 Task: In the Contact  SadieWilliams@Tutanota.com, Log Linkedin Message with description: 'Sent a LinkedIn message to a potential buyer offering a personalized solution.'; Add date: '14 August, 2023', attach the document: Proposal.doc. Logged in from softage.10@softage.net
Action: Mouse moved to (75, 56)
Screenshot: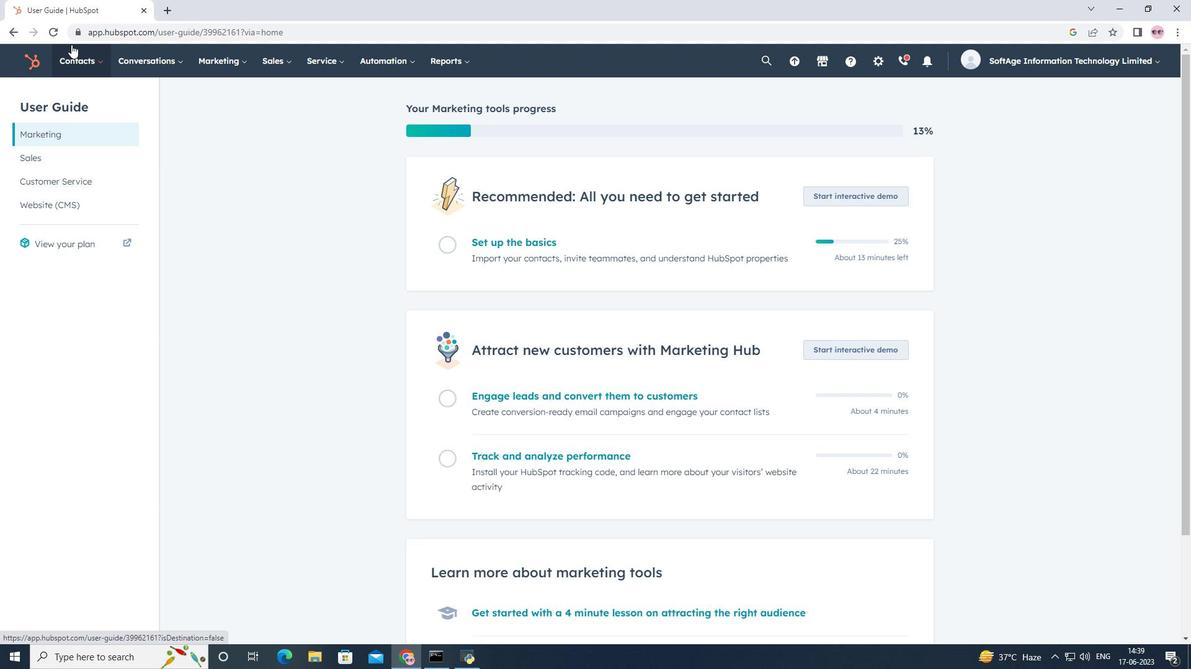 
Action: Mouse pressed left at (75, 56)
Screenshot: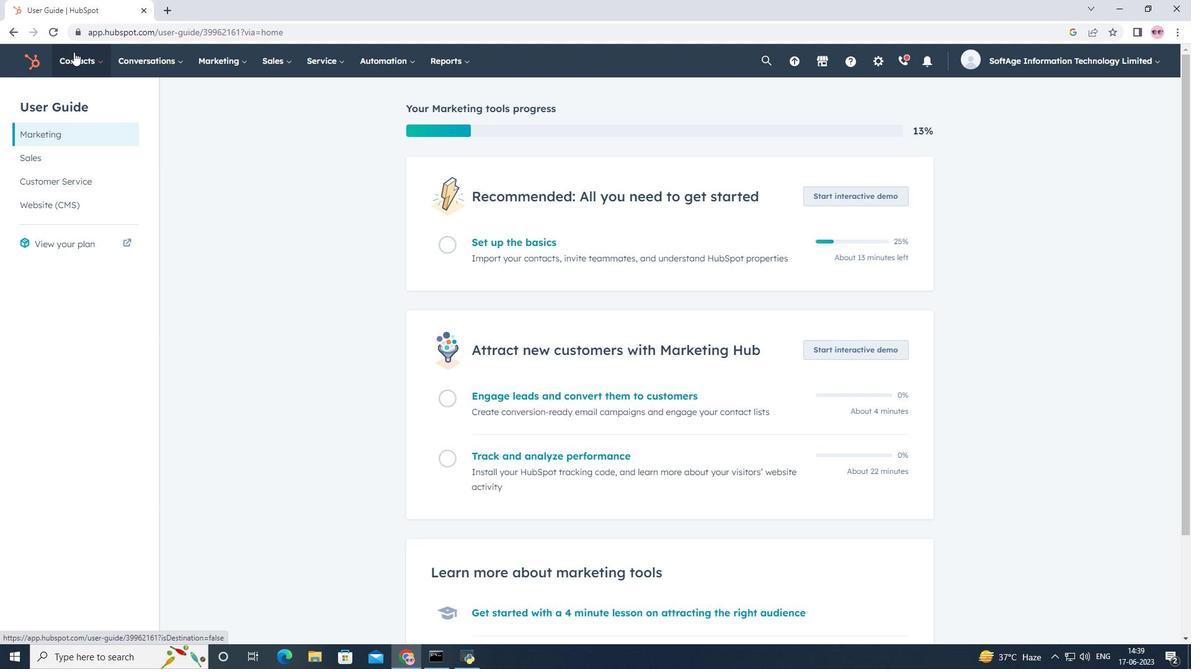 
Action: Mouse moved to (86, 98)
Screenshot: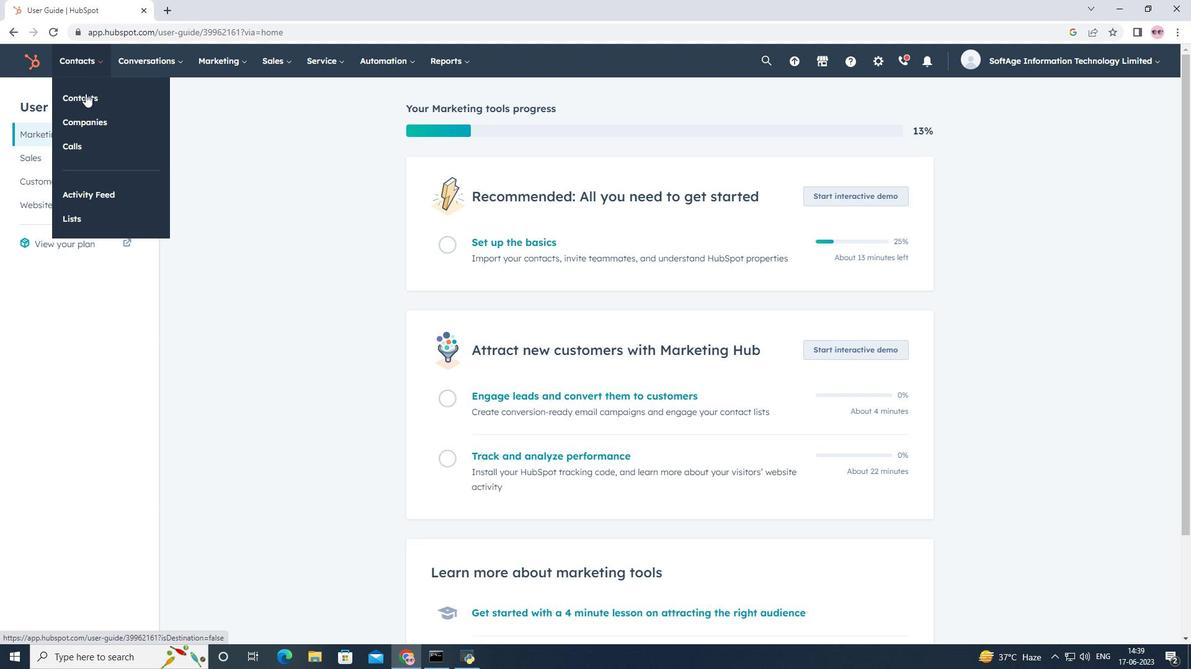 
Action: Mouse pressed left at (86, 98)
Screenshot: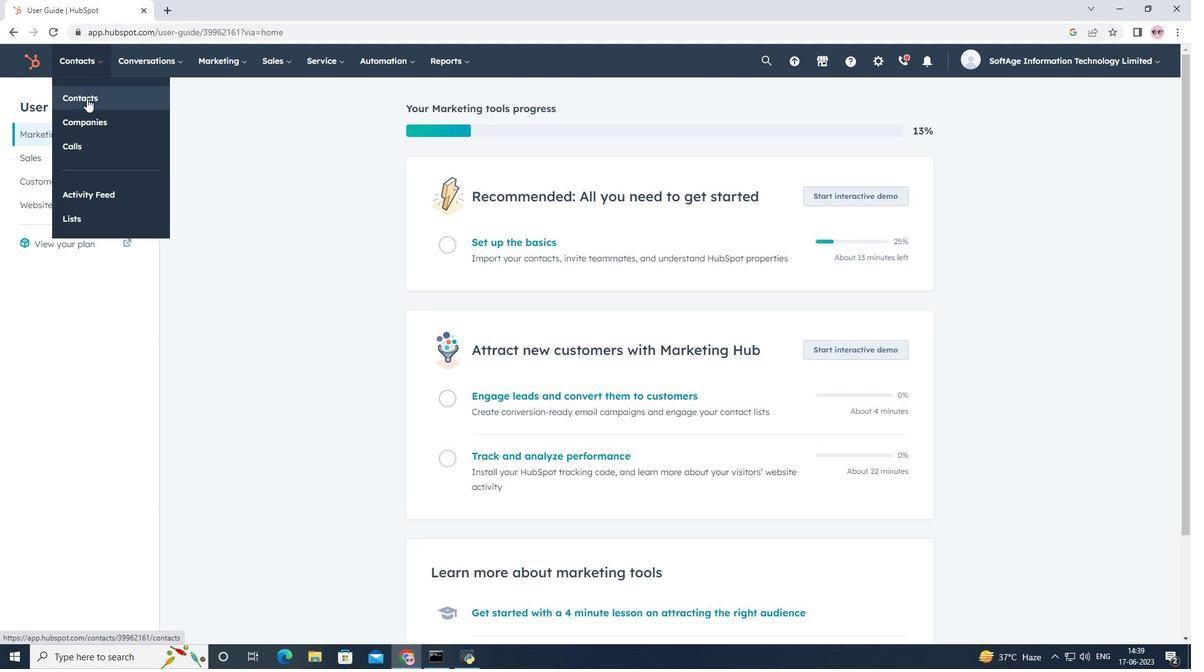 
Action: Mouse moved to (99, 205)
Screenshot: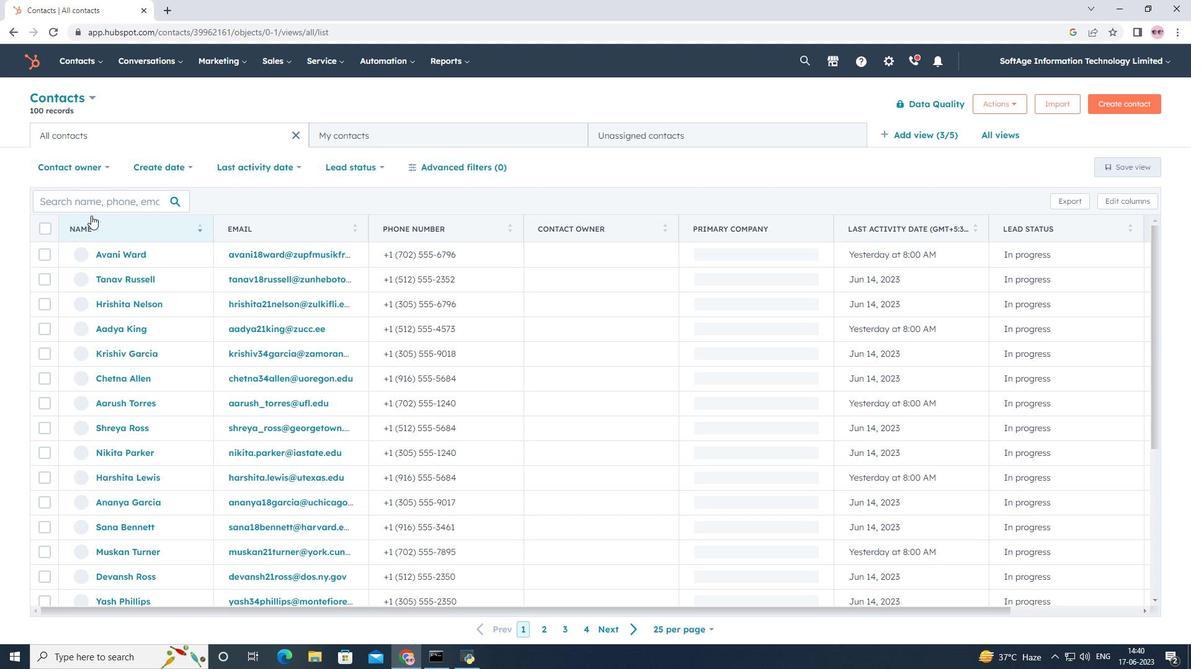 
Action: Mouse pressed left at (99, 205)
Screenshot: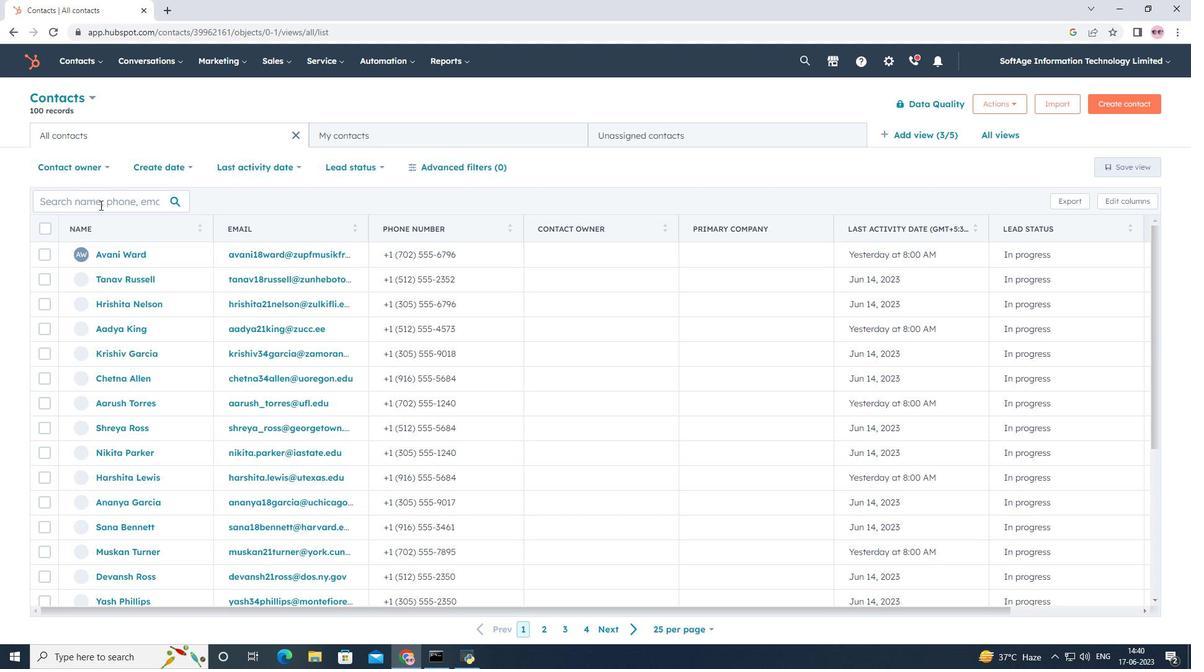 
Action: Key pressed <Key.shift>sadie<Key.shift>Williams<Key.shift>@<Key.shift>Tutanot
Screenshot: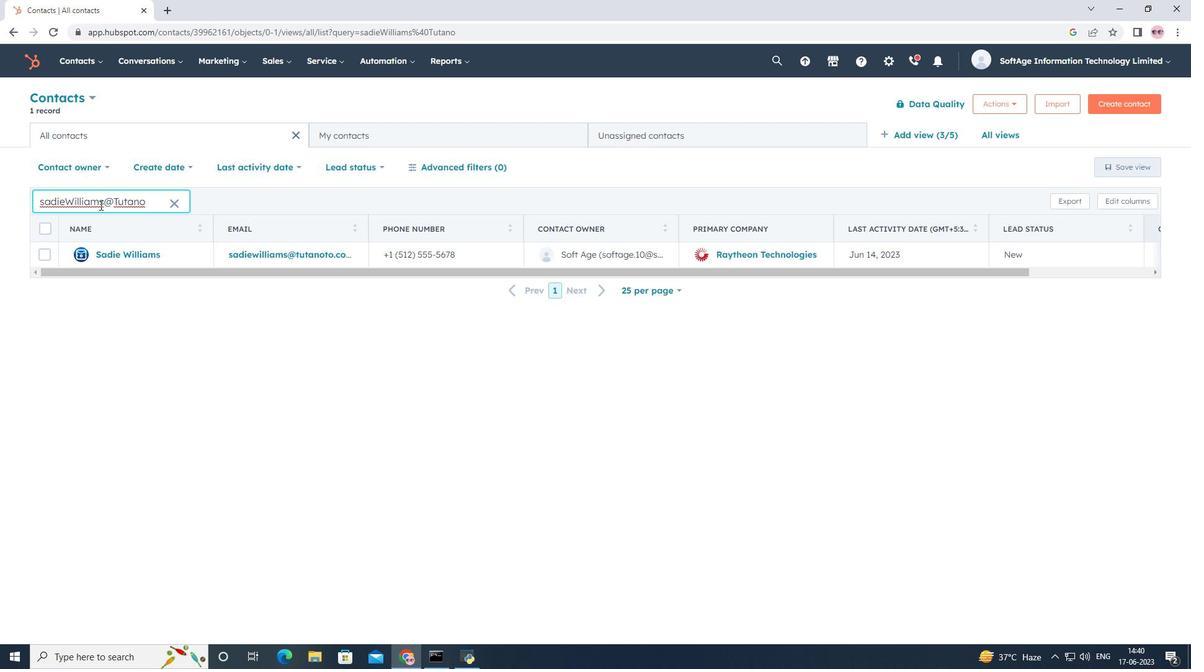 
Action: Mouse moved to (131, 257)
Screenshot: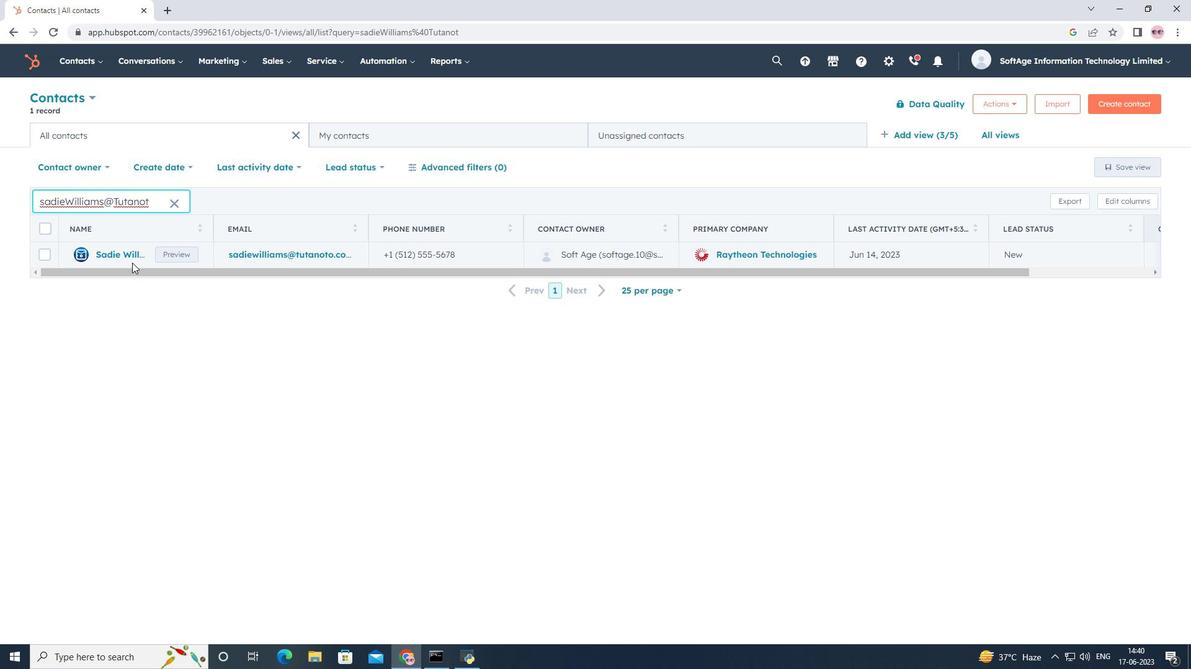 
Action: Mouse pressed left at (131, 257)
Screenshot: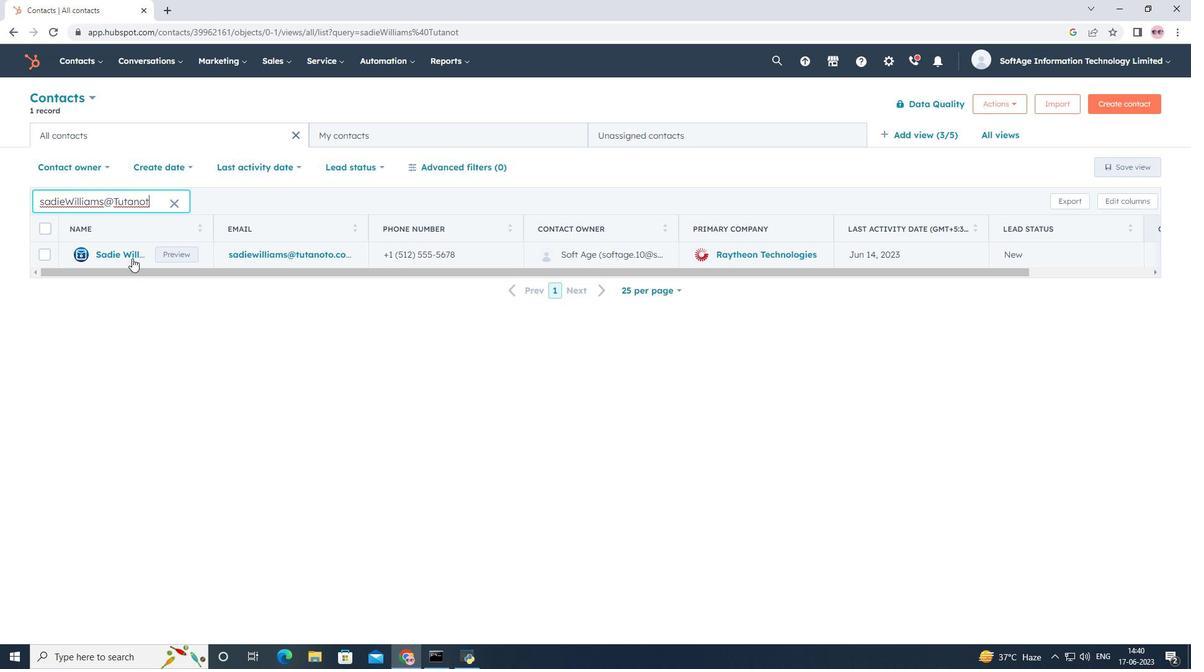 
Action: Mouse moved to (246, 205)
Screenshot: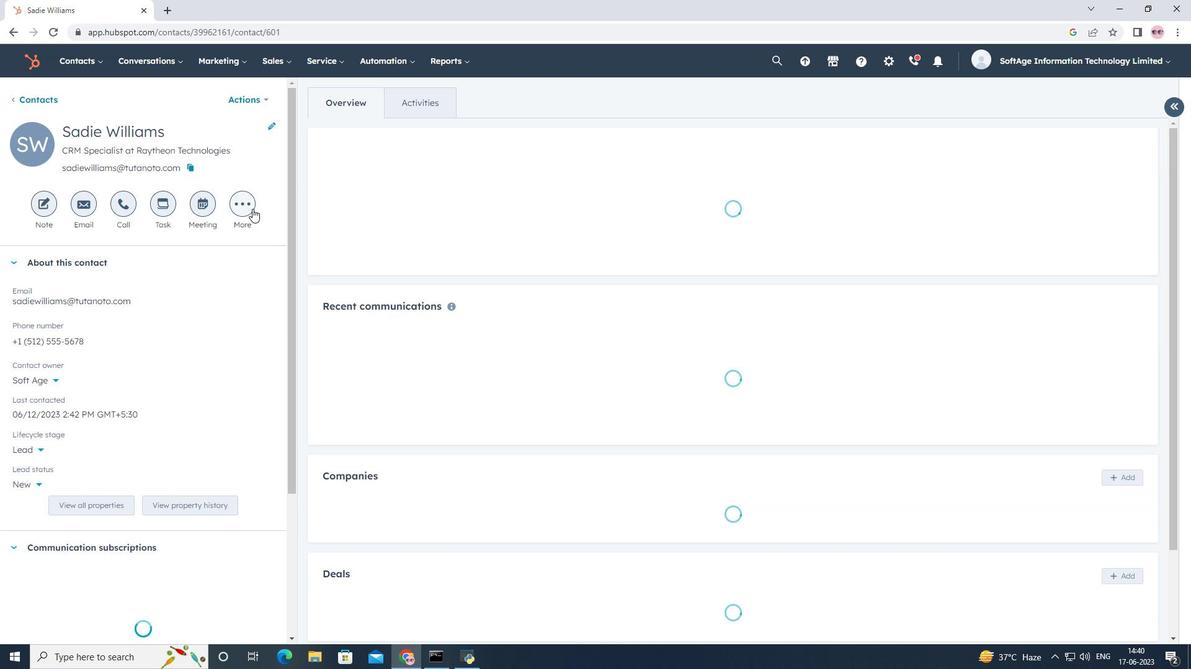
Action: Mouse pressed left at (246, 205)
Screenshot: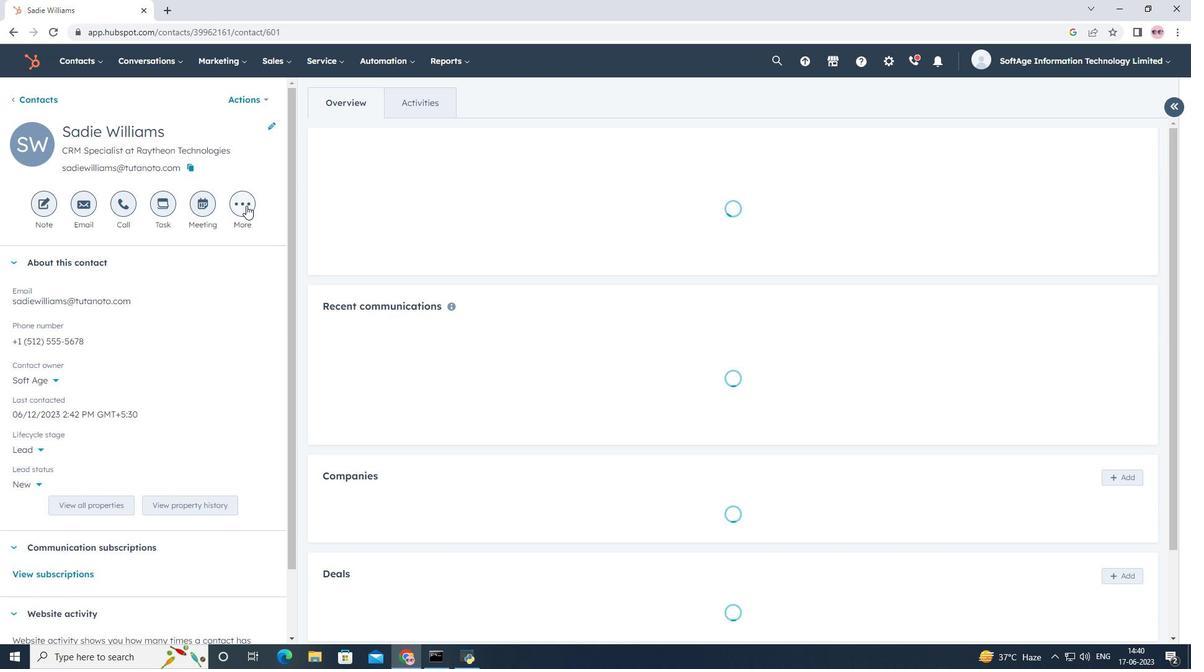 
Action: Mouse moved to (245, 256)
Screenshot: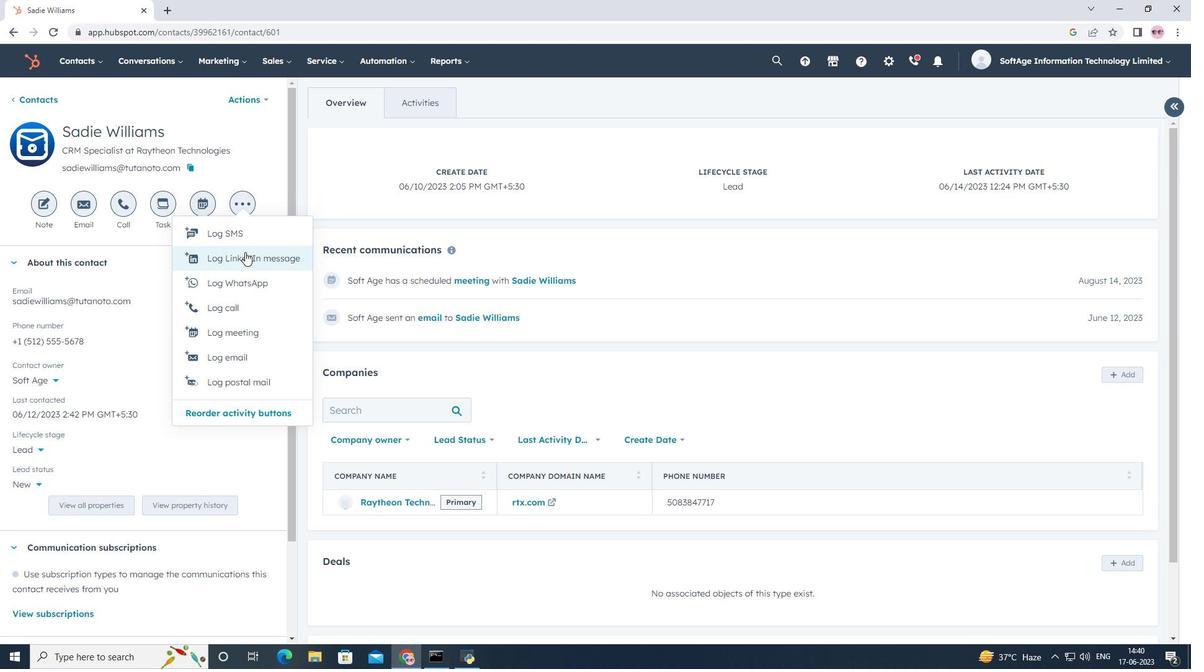 
Action: Mouse pressed left at (245, 256)
Screenshot: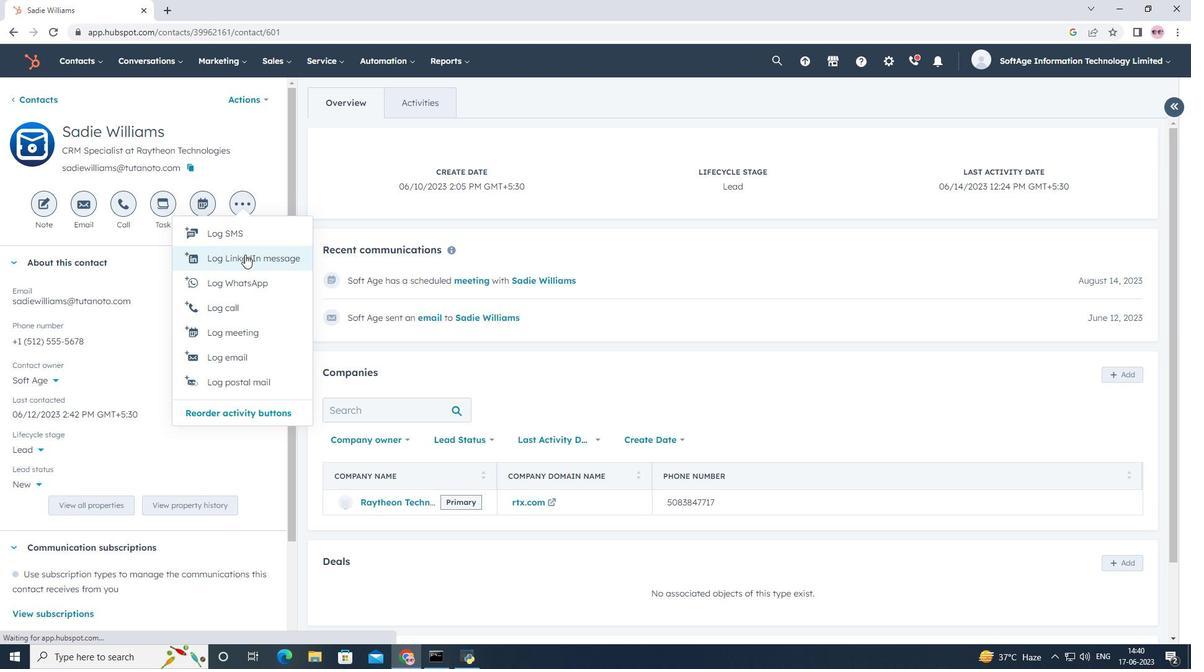 
Action: Mouse pressed left at (245, 256)
Screenshot: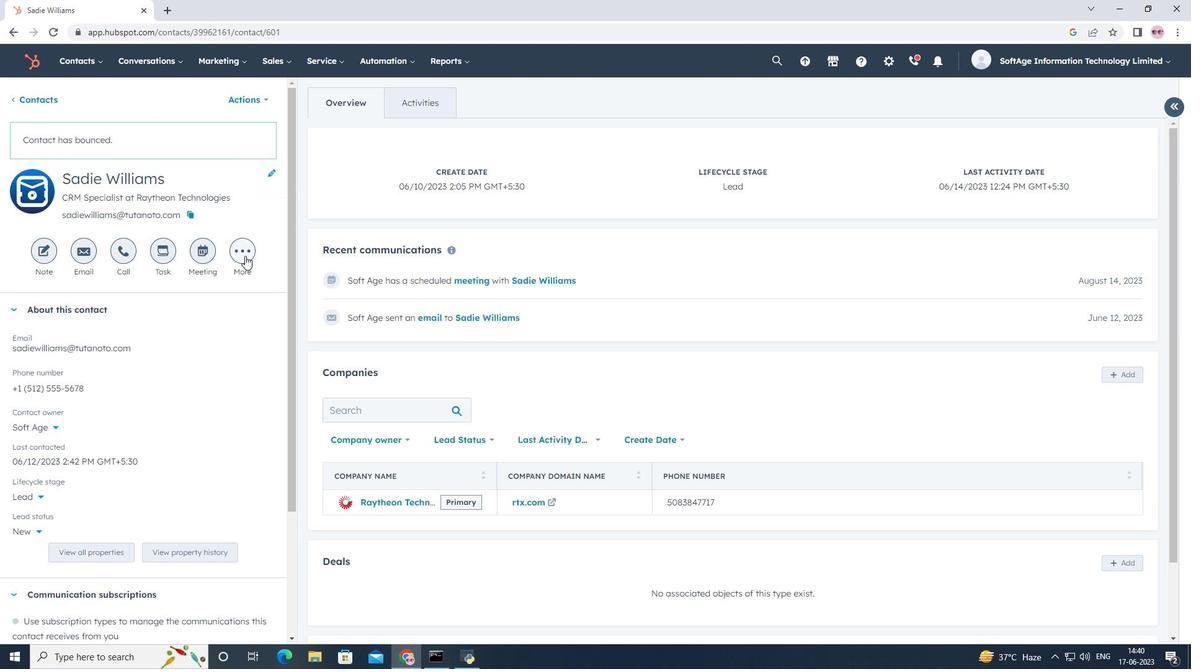 
Action: Mouse moved to (246, 302)
Screenshot: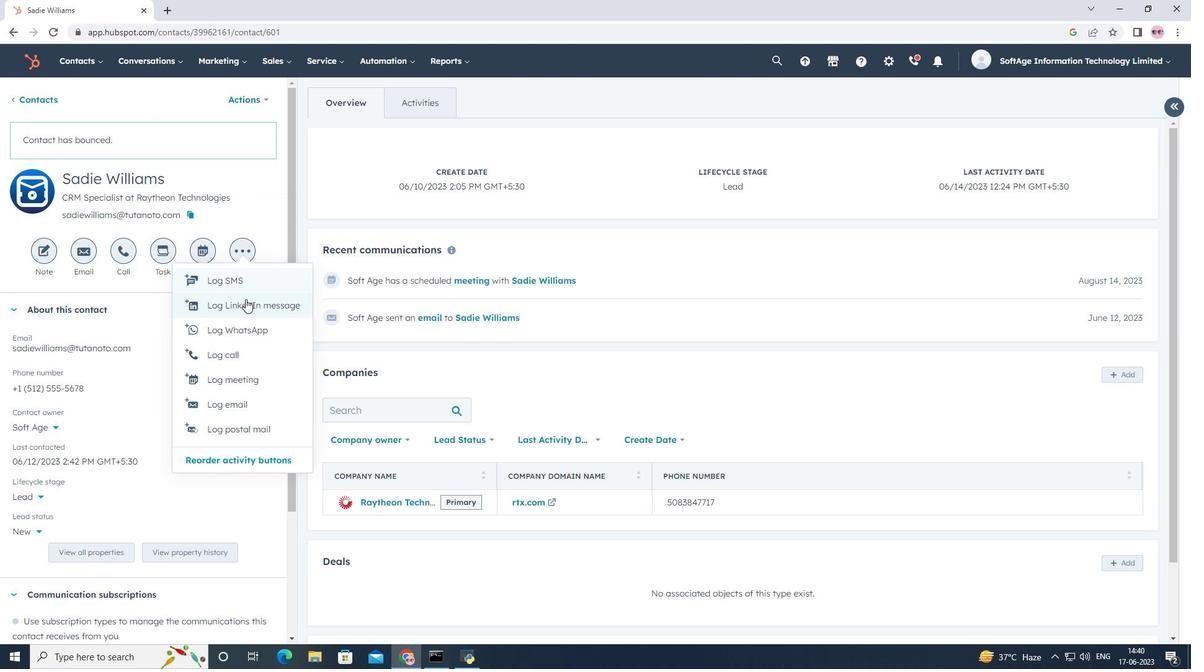 
Action: Mouse pressed left at (246, 302)
Screenshot: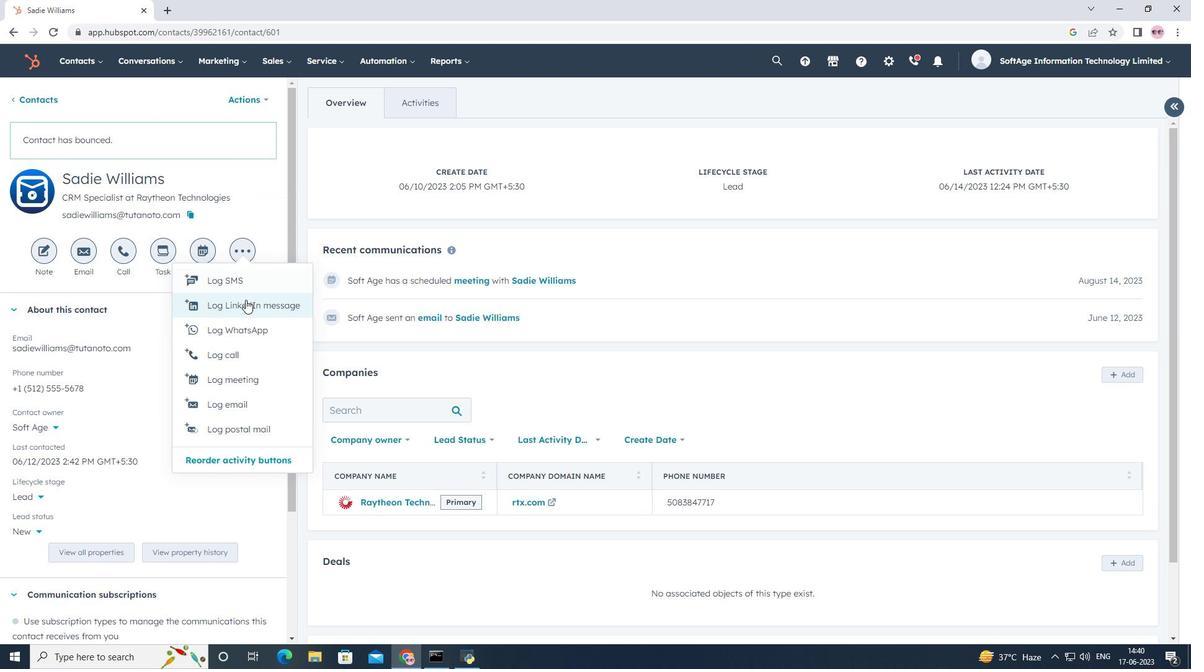 
Action: Mouse moved to (743, 473)
Screenshot: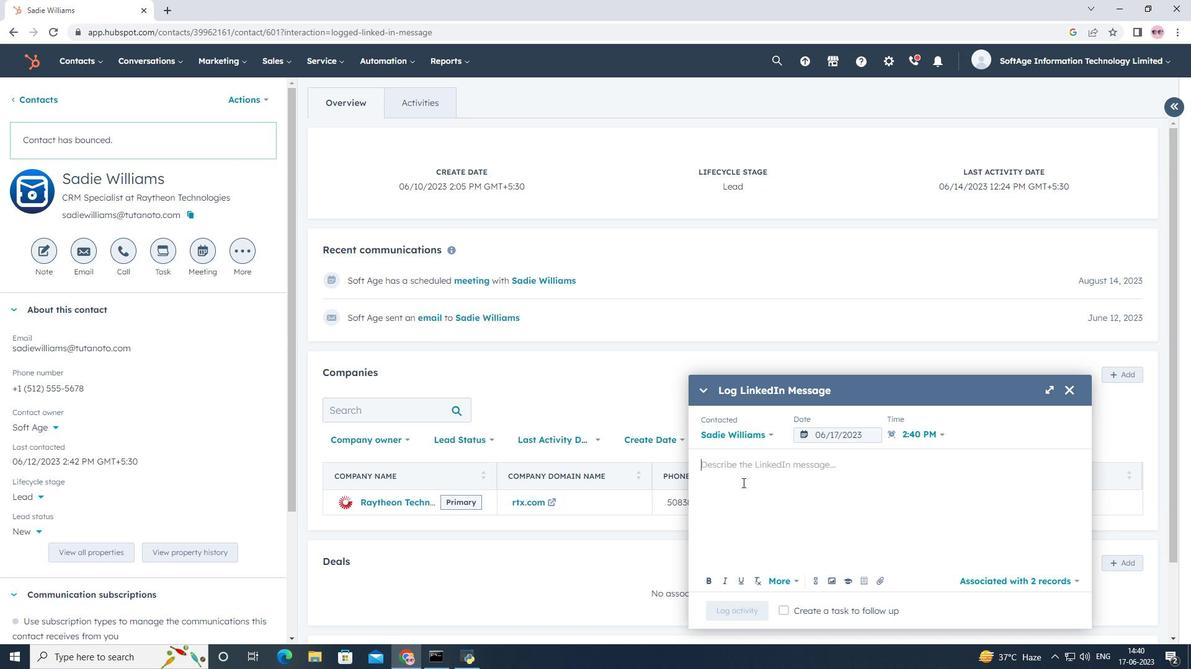 
Action: Mouse pressed left at (743, 473)
Screenshot: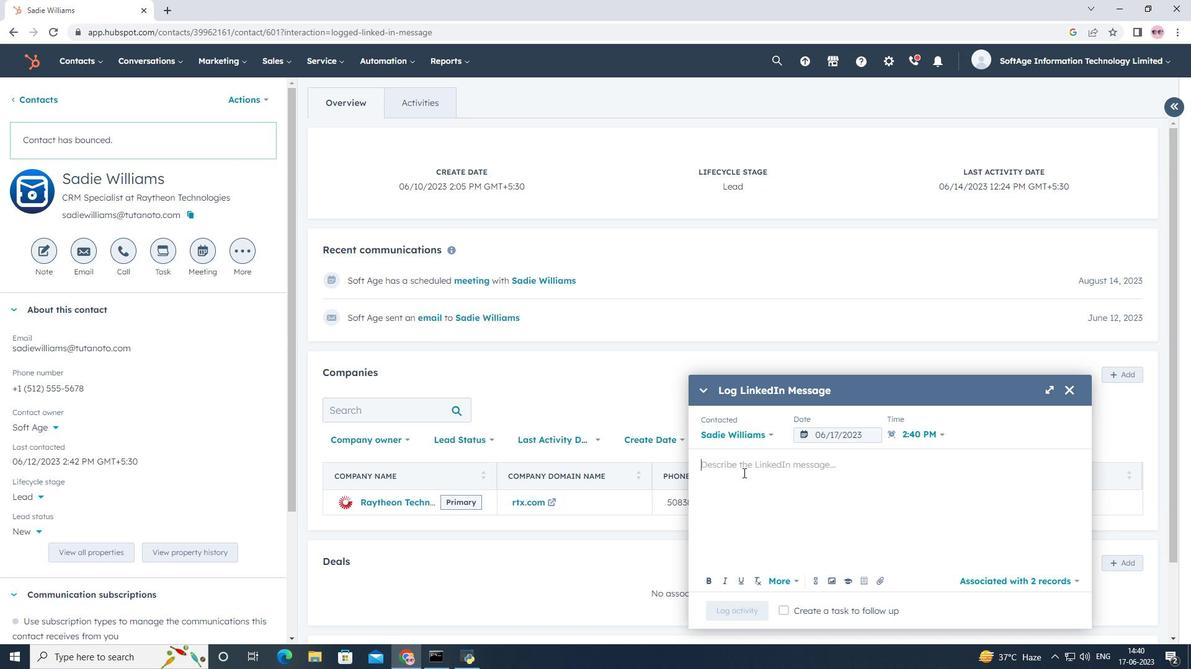 
Action: Key pressed <Key.shift>Sent<Key.space>a<Key.space><Key.shift>Linkedin<Key.space>message<Key.space>to<Key.space>a<Key.space>potential<Key.space>buyer<Key.space>offering<Key.space>a<Key.space>personalized<Key.space>solution
Screenshot: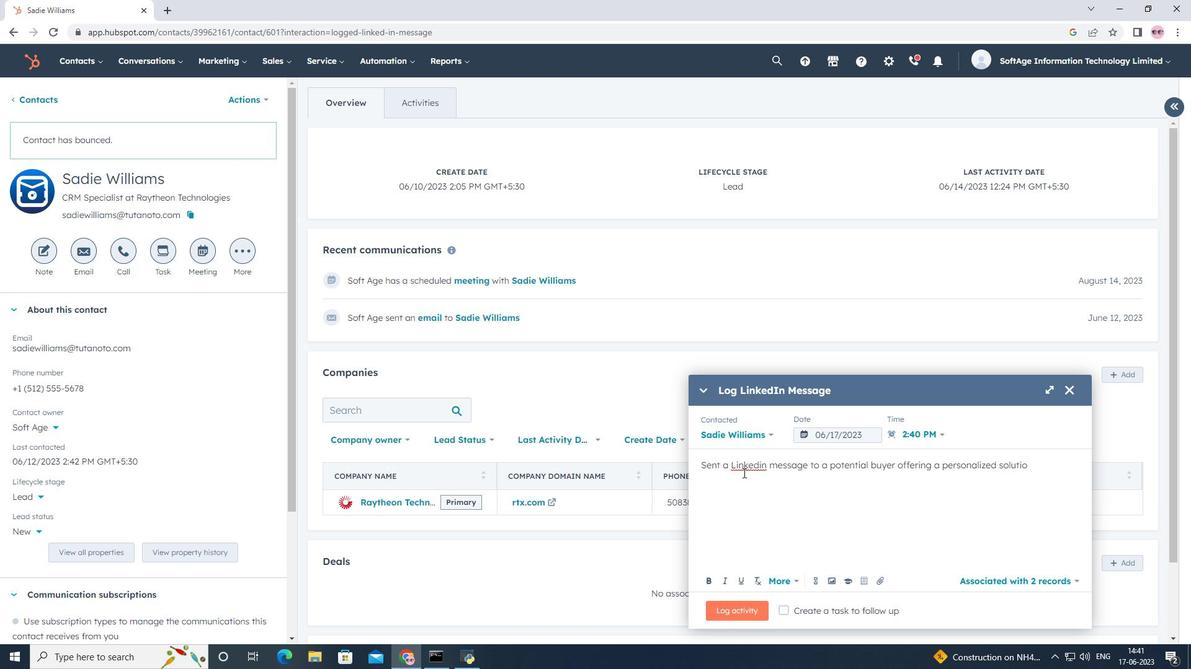 
Action: Mouse moved to (851, 434)
Screenshot: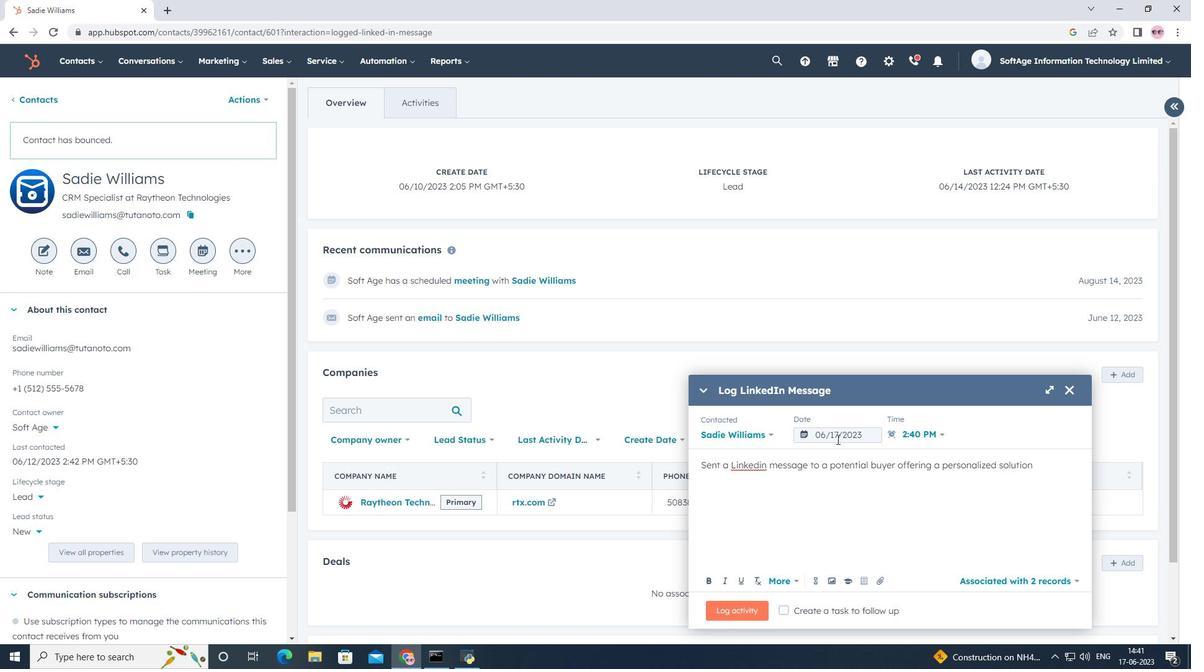 
Action: Mouse pressed left at (851, 434)
Screenshot: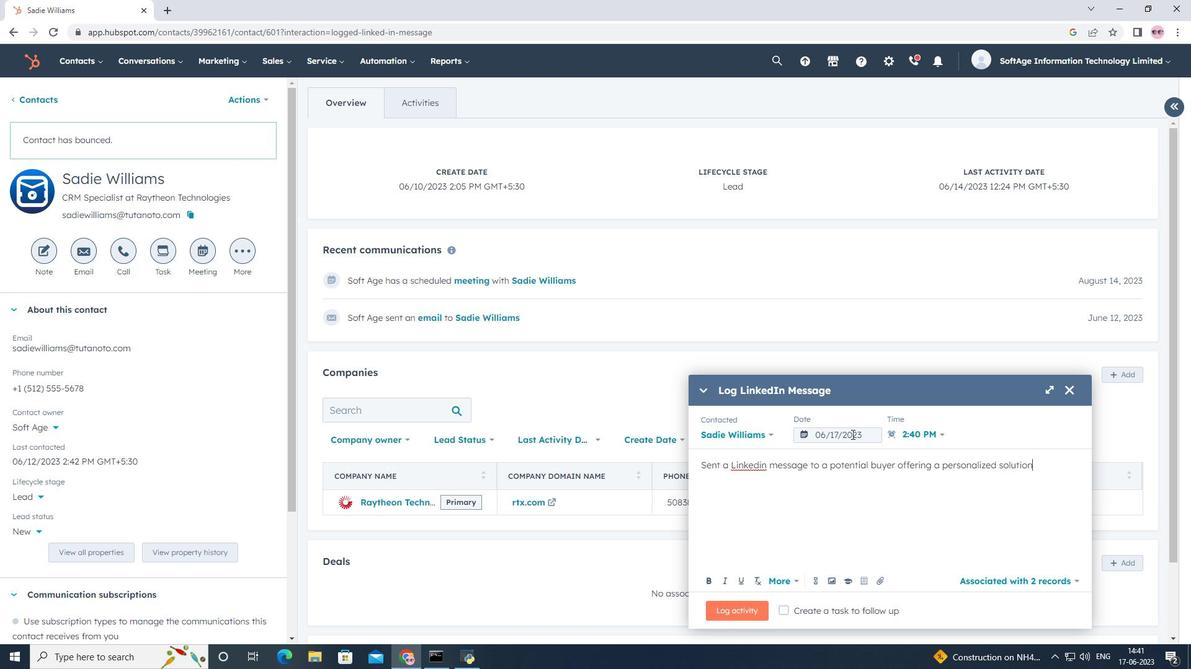 
Action: Mouse moved to (946, 236)
Screenshot: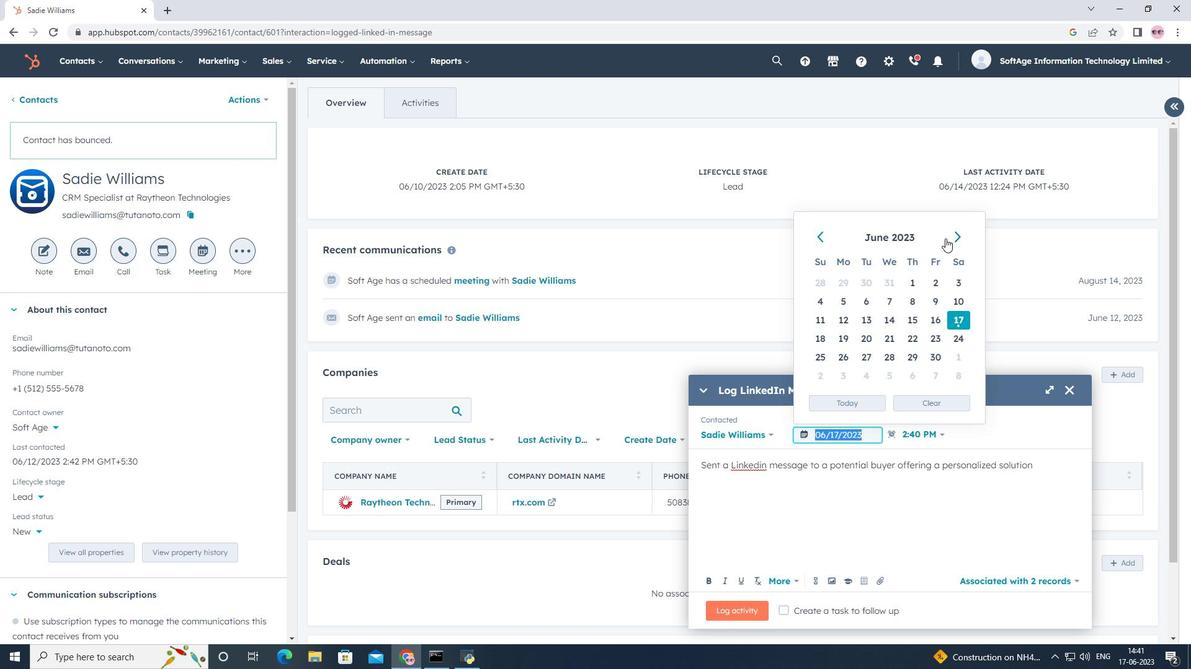 
Action: Mouse pressed left at (946, 236)
Screenshot: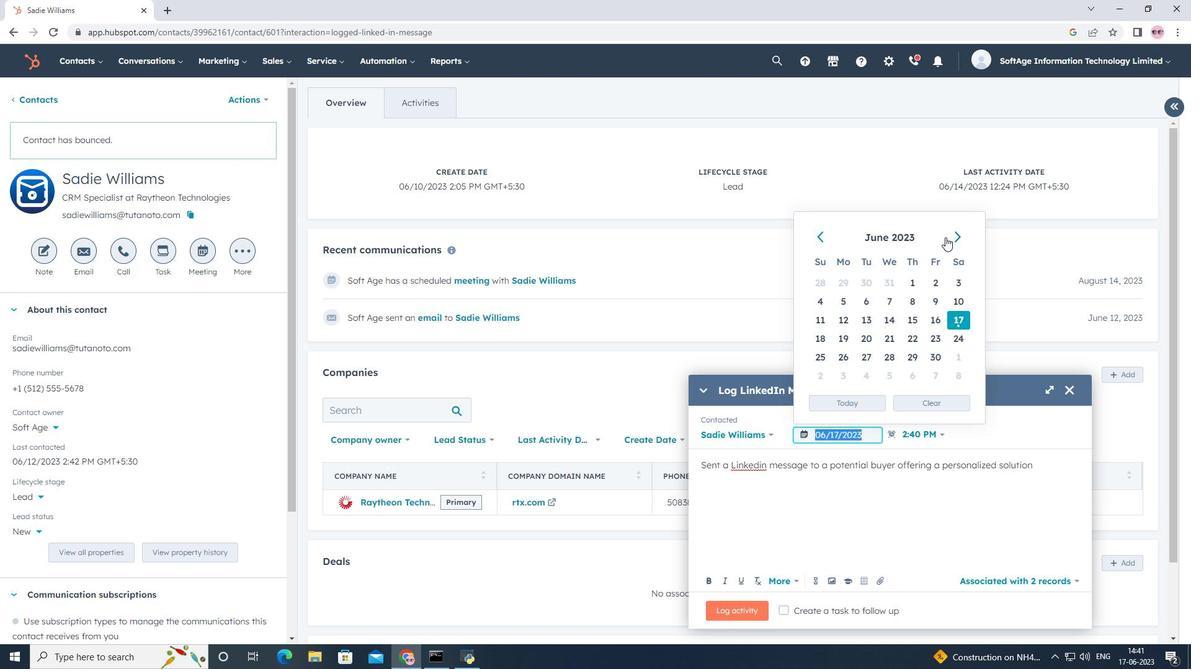
Action: Mouse moved to (954, 238)
Screenshot: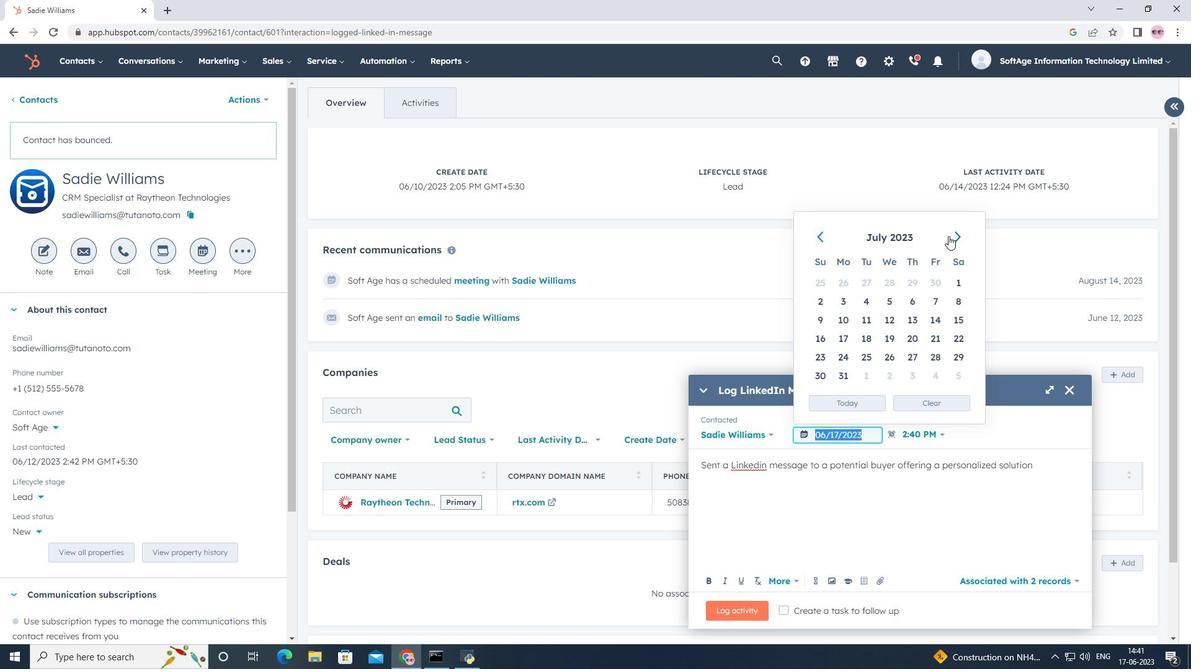 
Action: Mouse pressed left at (954, 238)
Screenshot: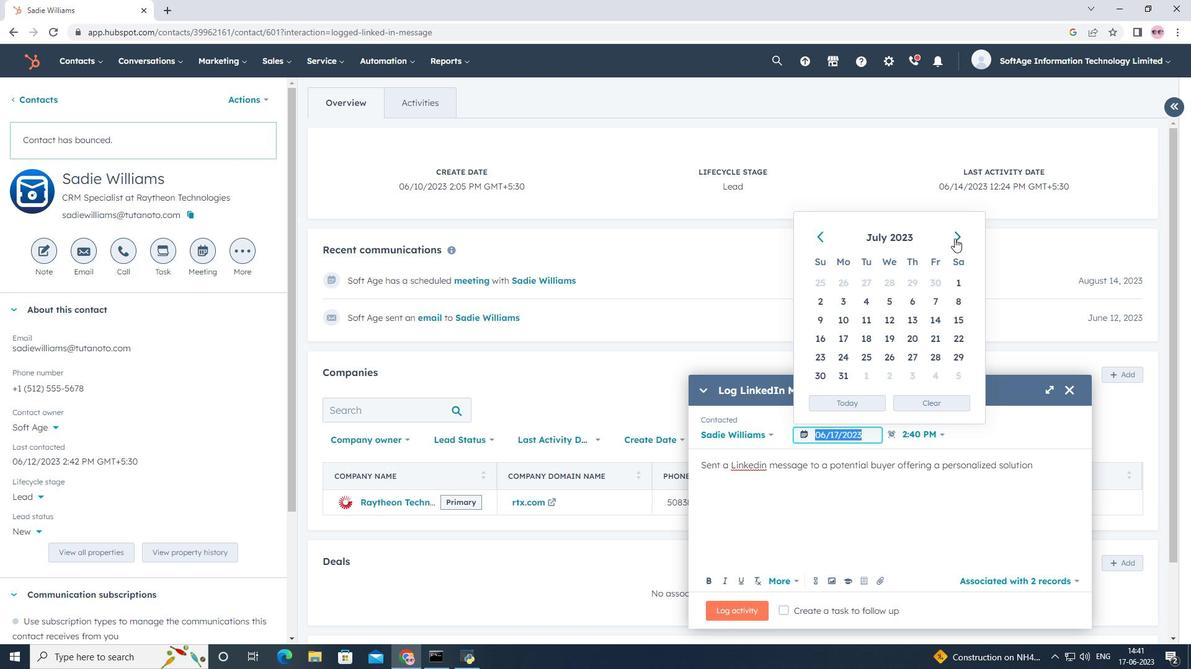
Action: Mouse pressed left at (954, 238)
Screenshot: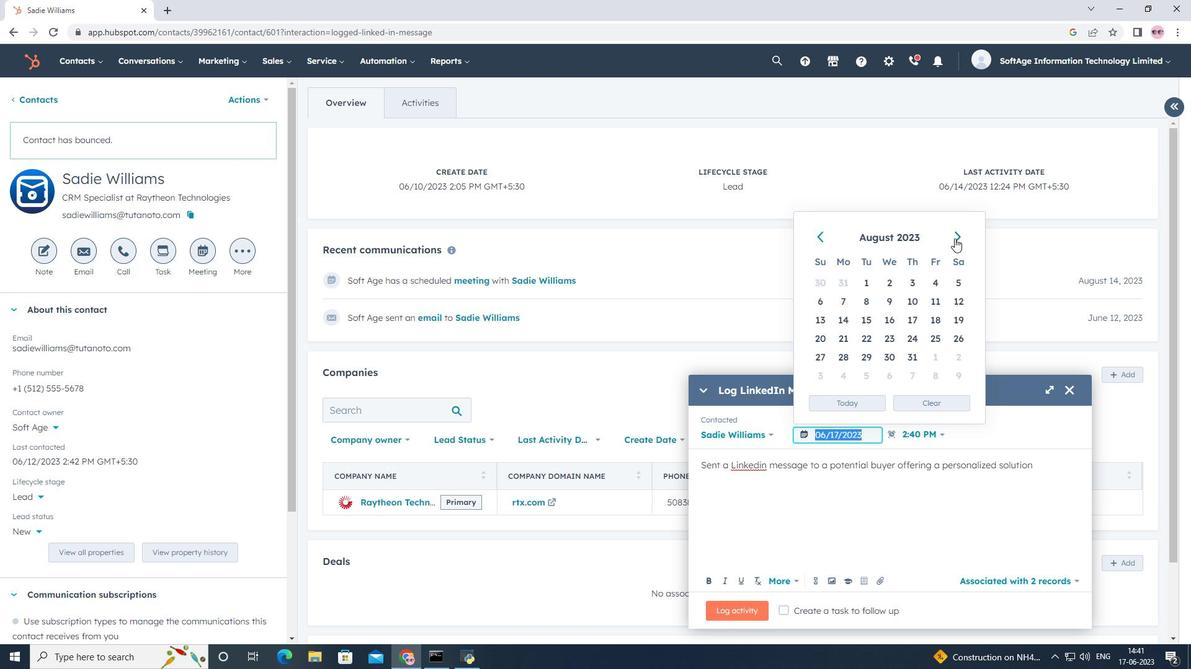 
Action: Mouse pressed left at (954, 238)
Screenshot: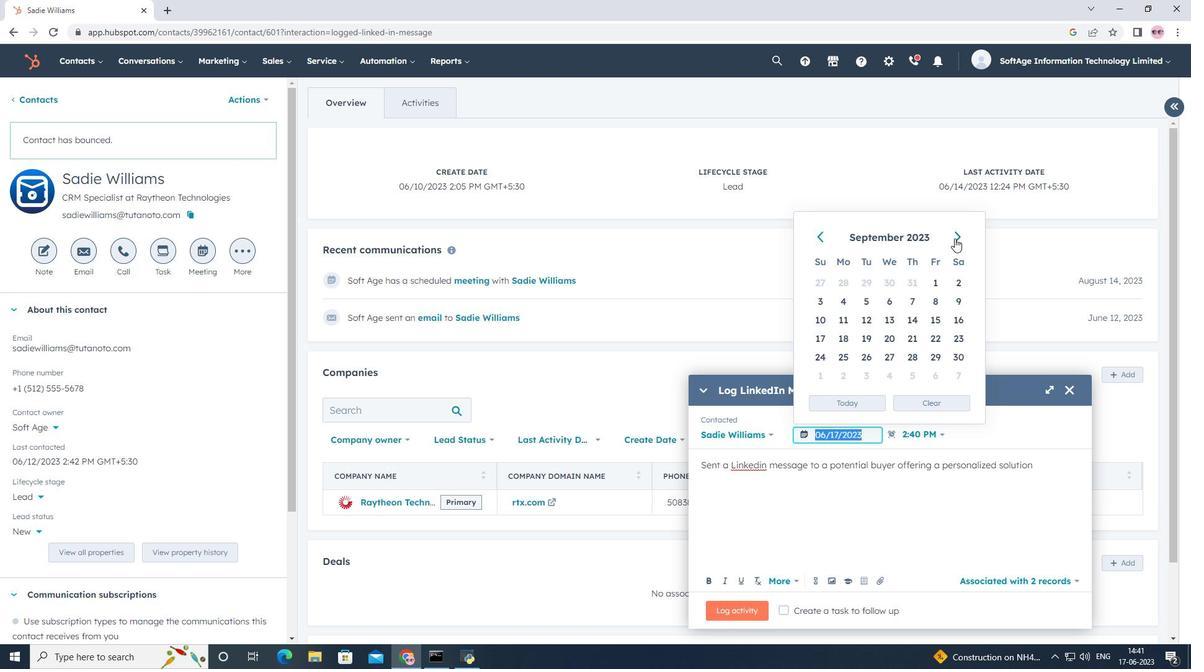 
Action: Mouse moved to (817, 237)
Screenshot: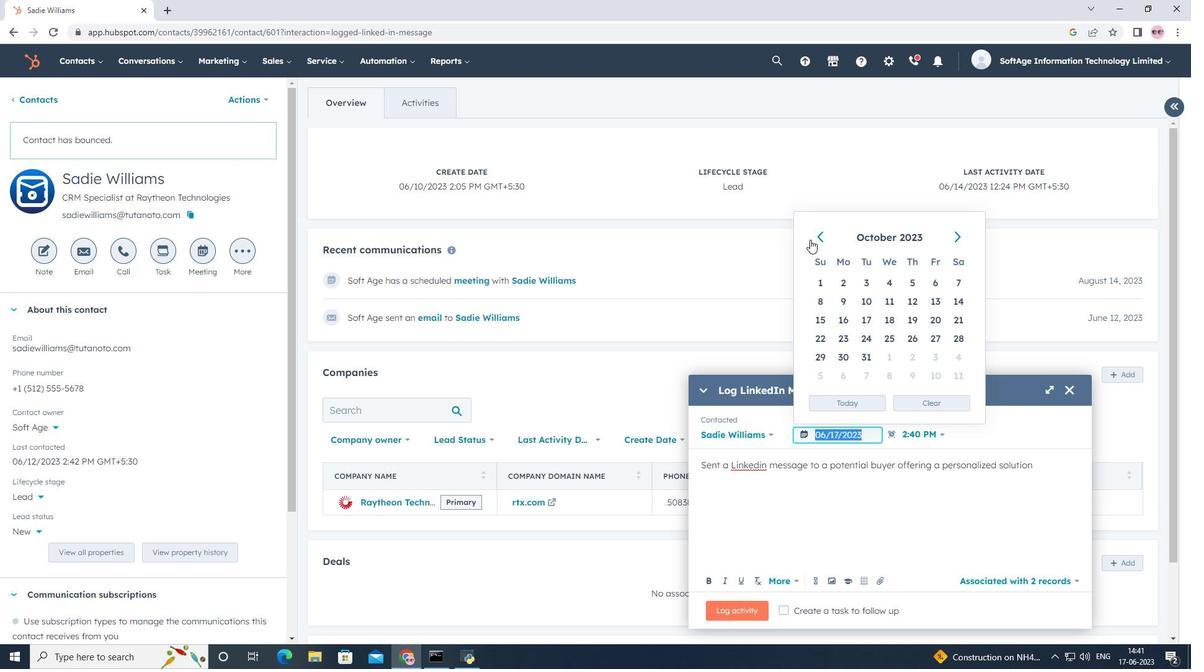 
Action: Mouse pressed left at (817, 237)
Screenshot: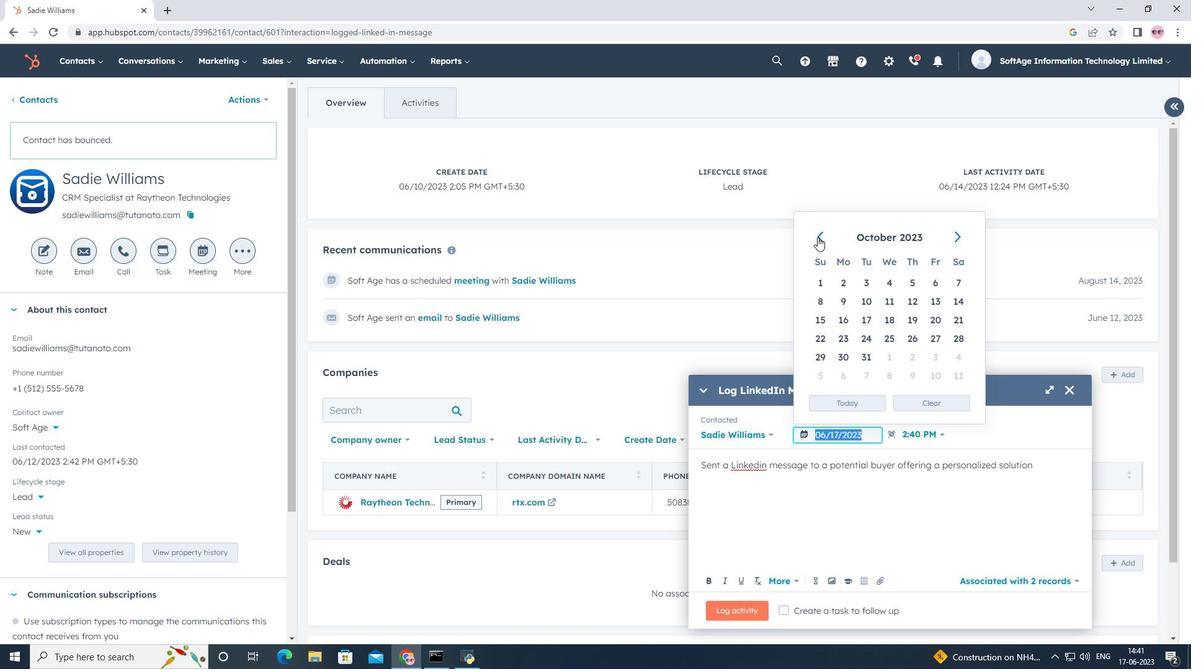 
Action: Mouse pressed left at (817, 237)
Screenshot: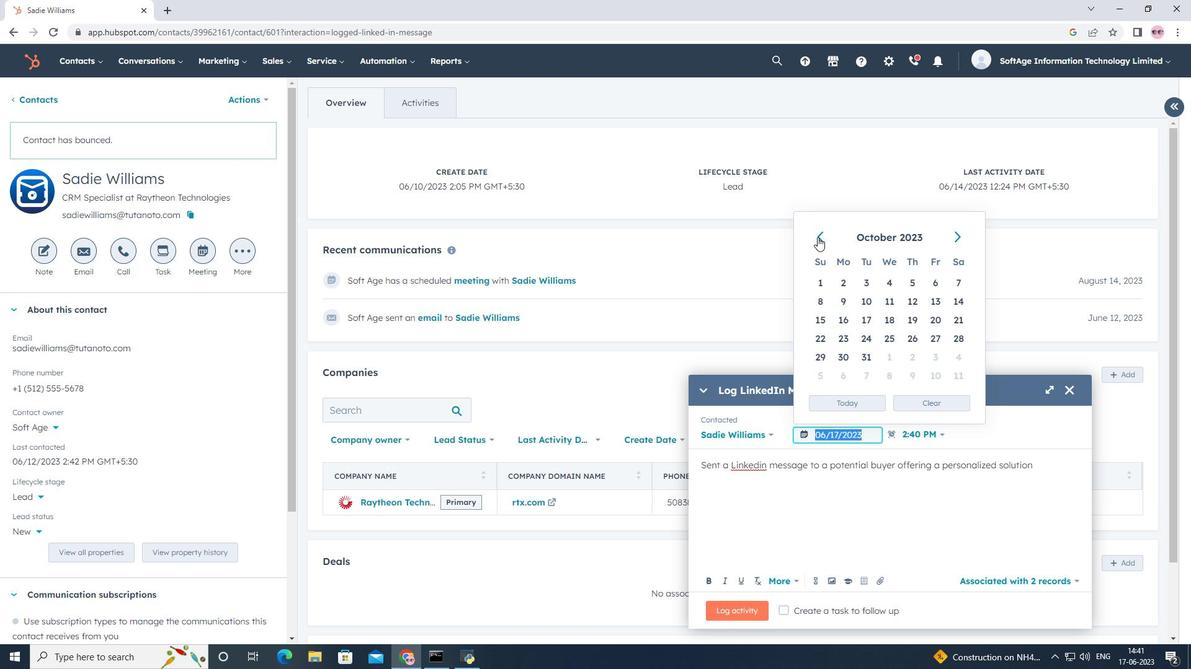 
Action: Mouse moved to (835, 318)
Screenshot: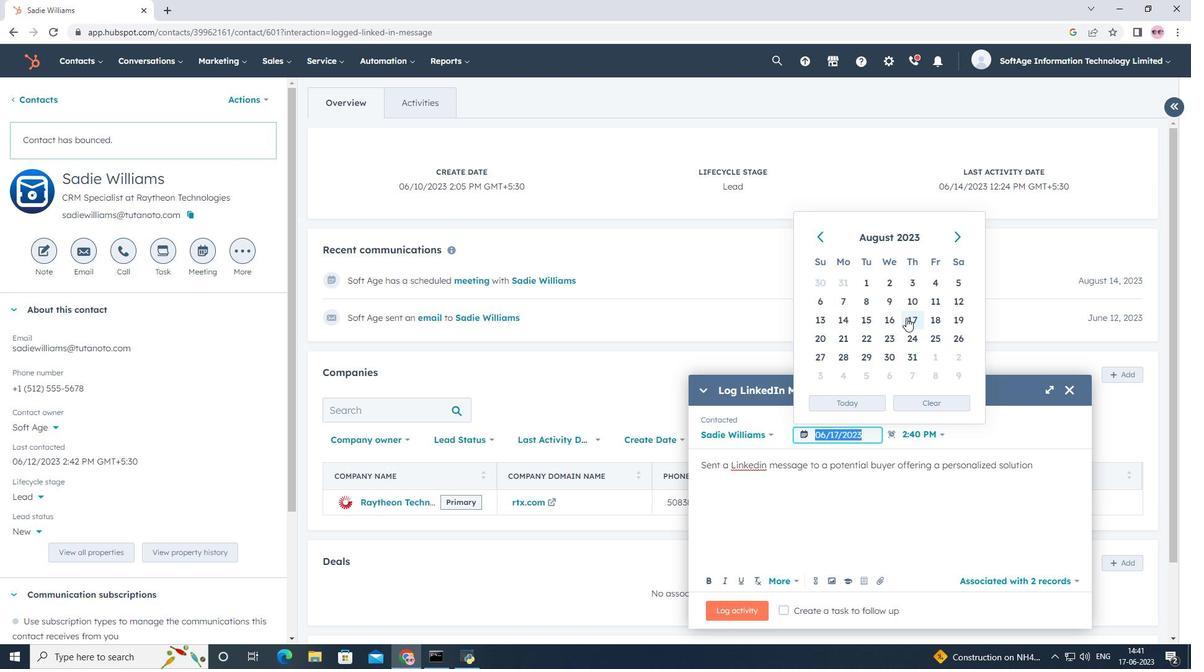 
Action: Mouse pressed left at (835, 318)
Screenshot: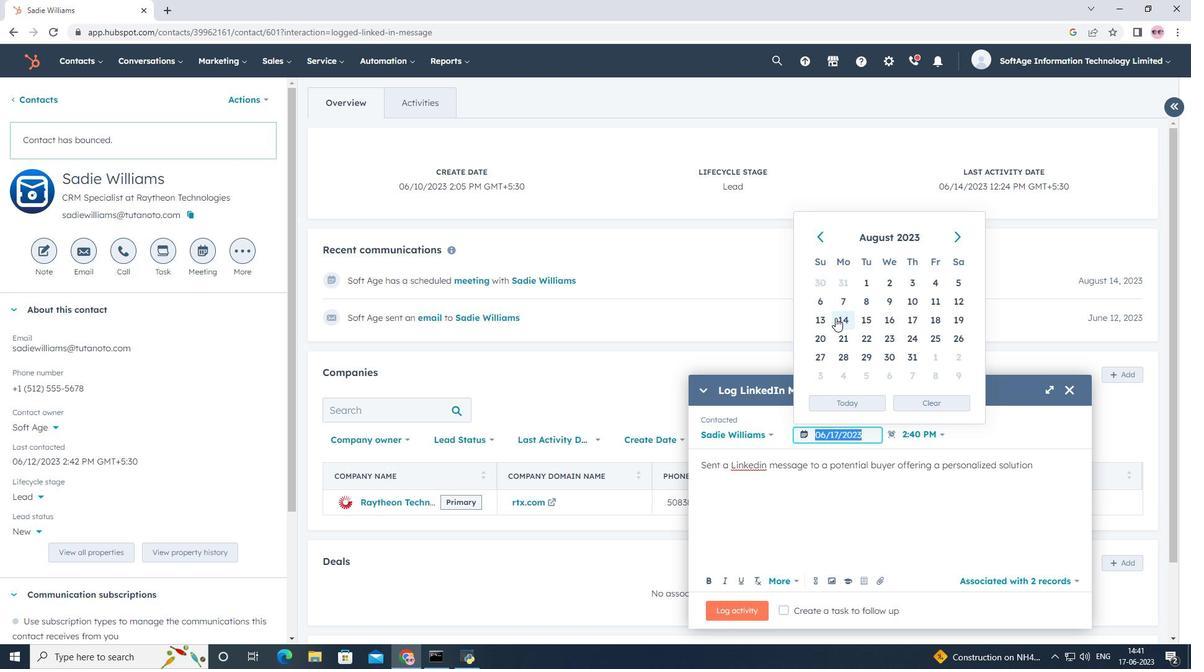 
Action: Mouse moved to (1040, 465)
Screenshot: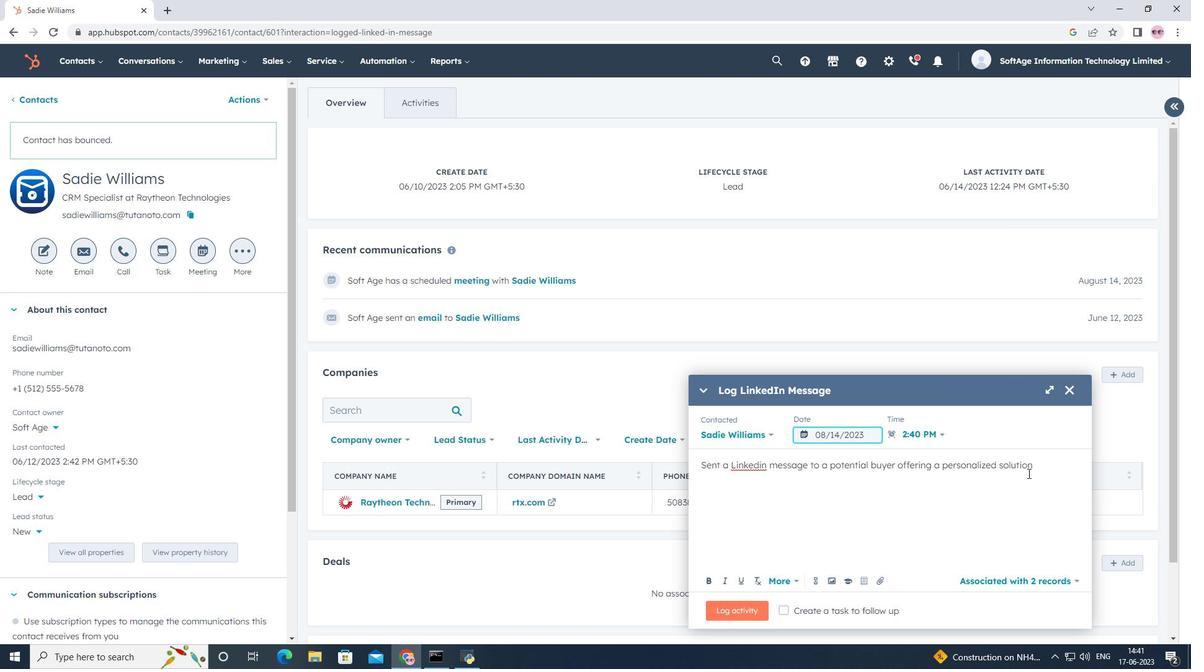 
Action: Mouse pressed left at (1040, 465)
Screenshot: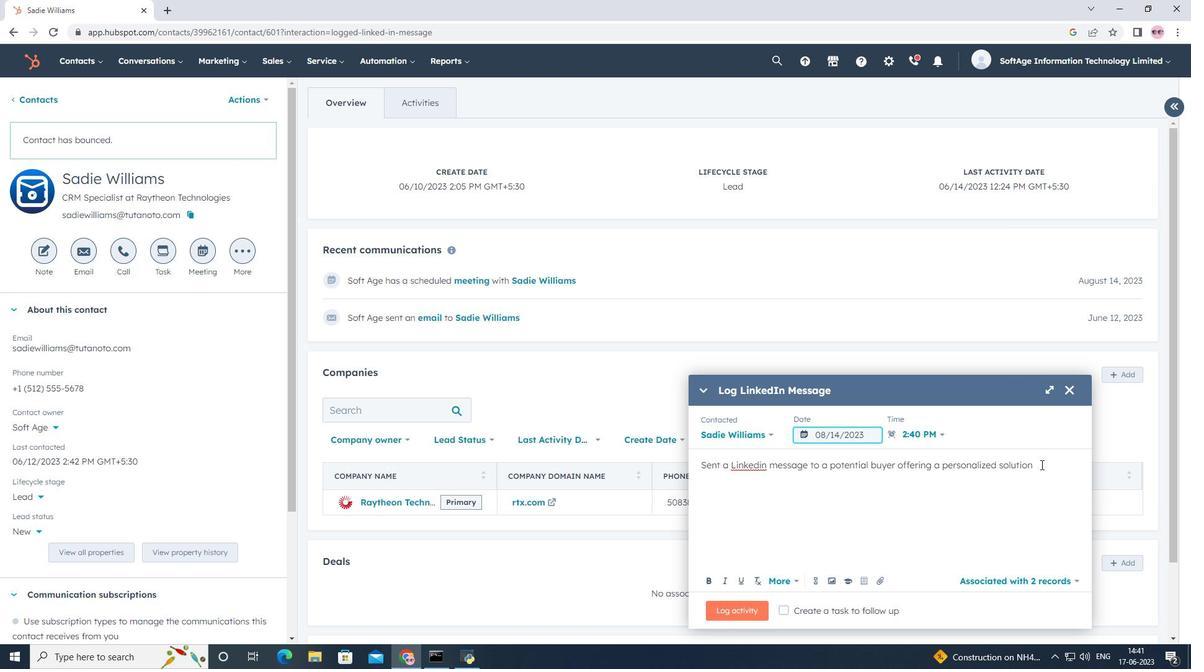 
Action: Key pressed .
Screenshot: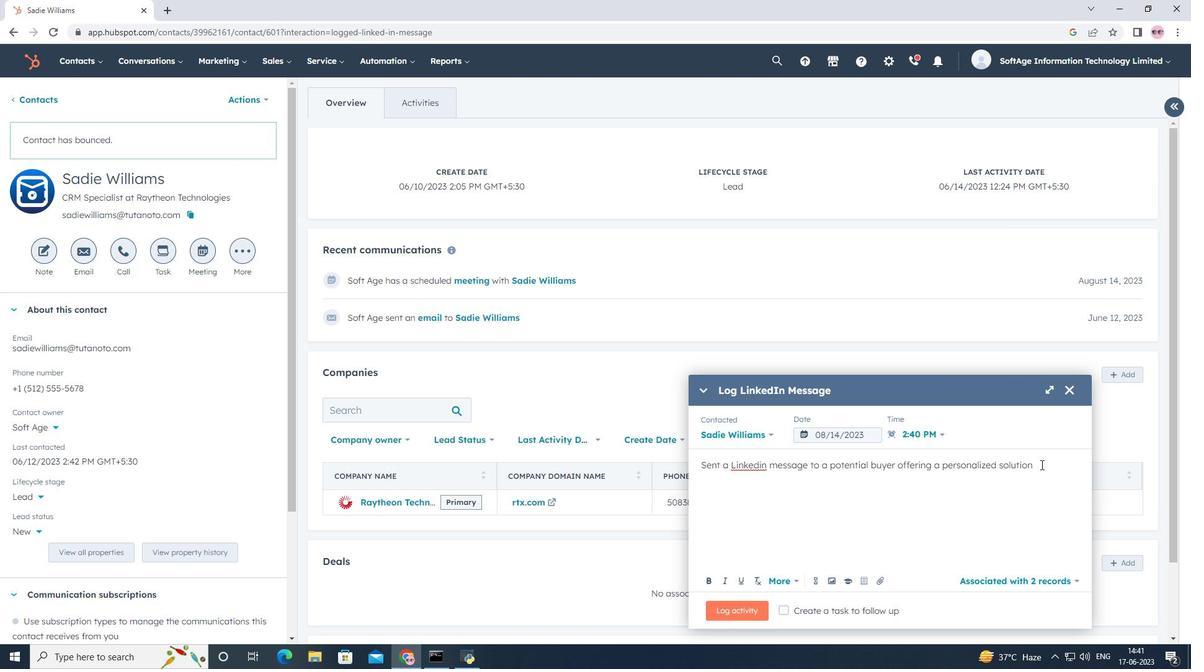 
Action: Mouse moved to (877, 582)
Screenshot: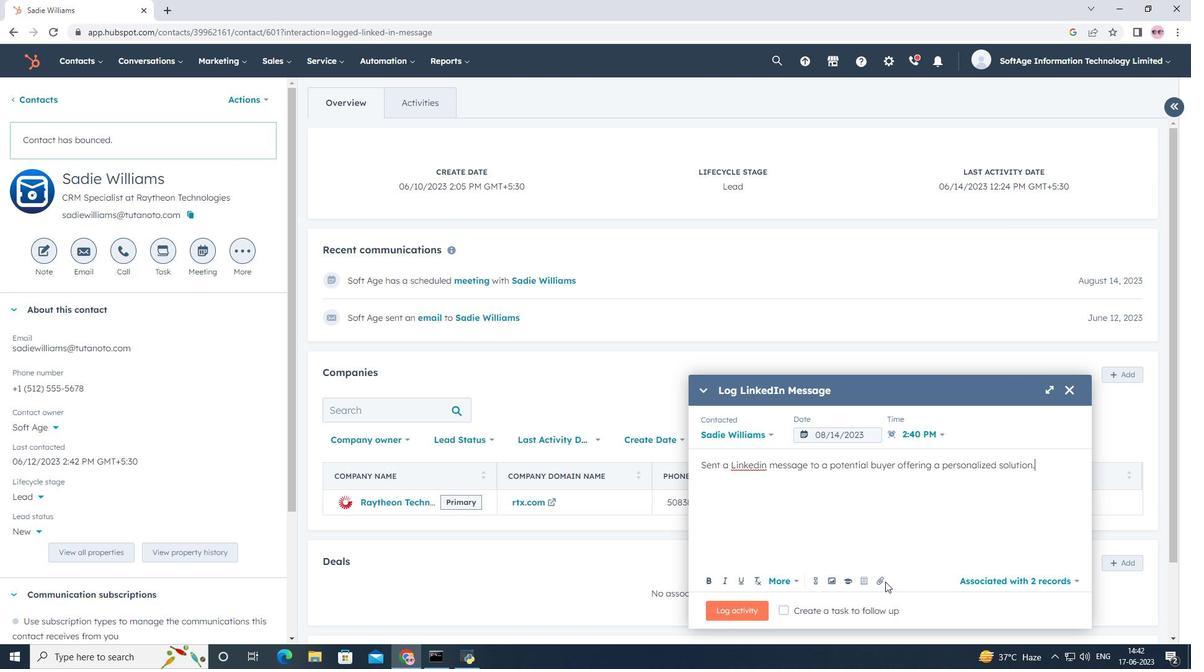 
Action: Mouse pressed left at (877, 582)
Screenshot: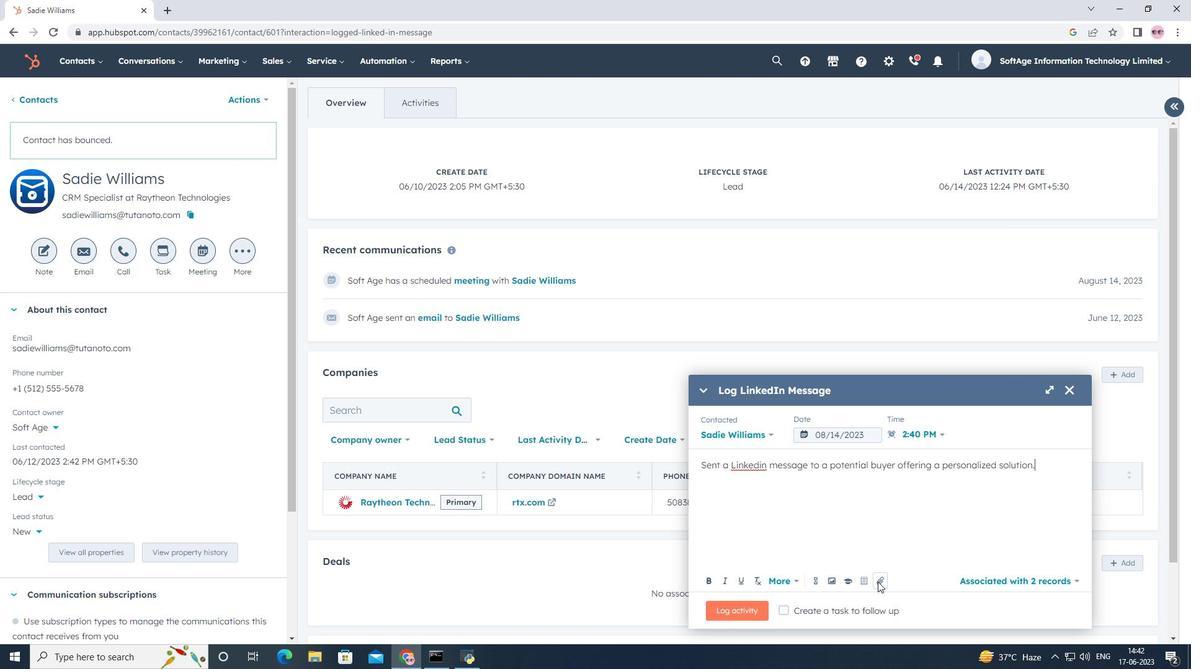 
Action: Mouse moved to (887, 549)
Screenshot: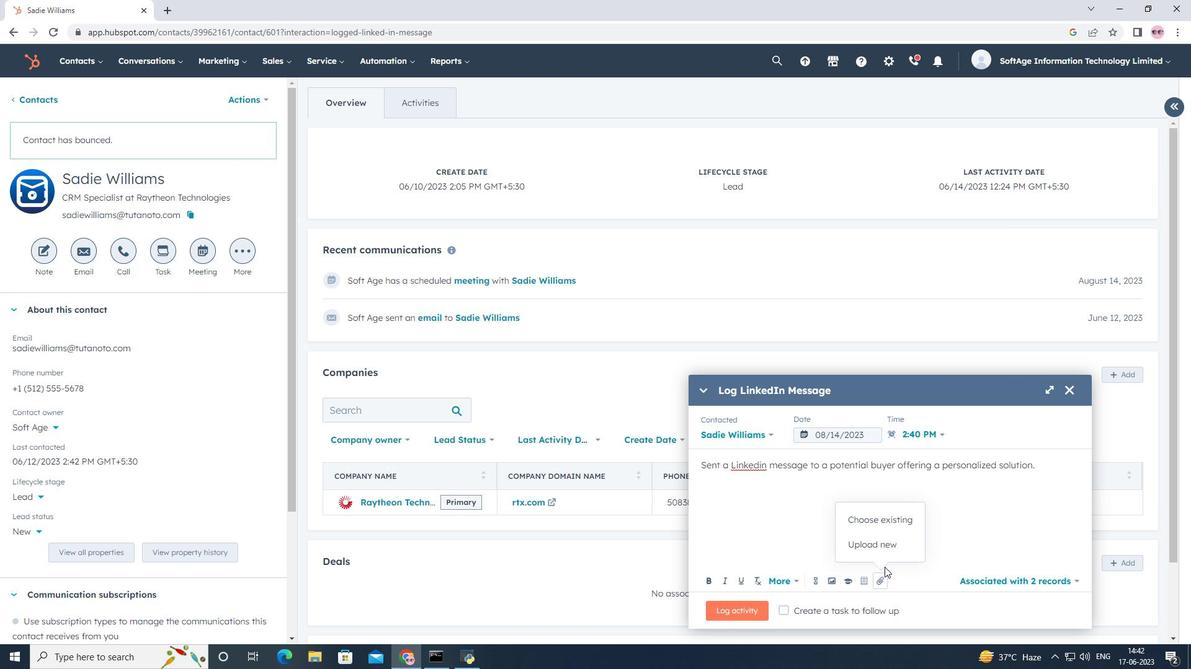 
Action: Mouse pressed left at (887, 549)
Screenshot: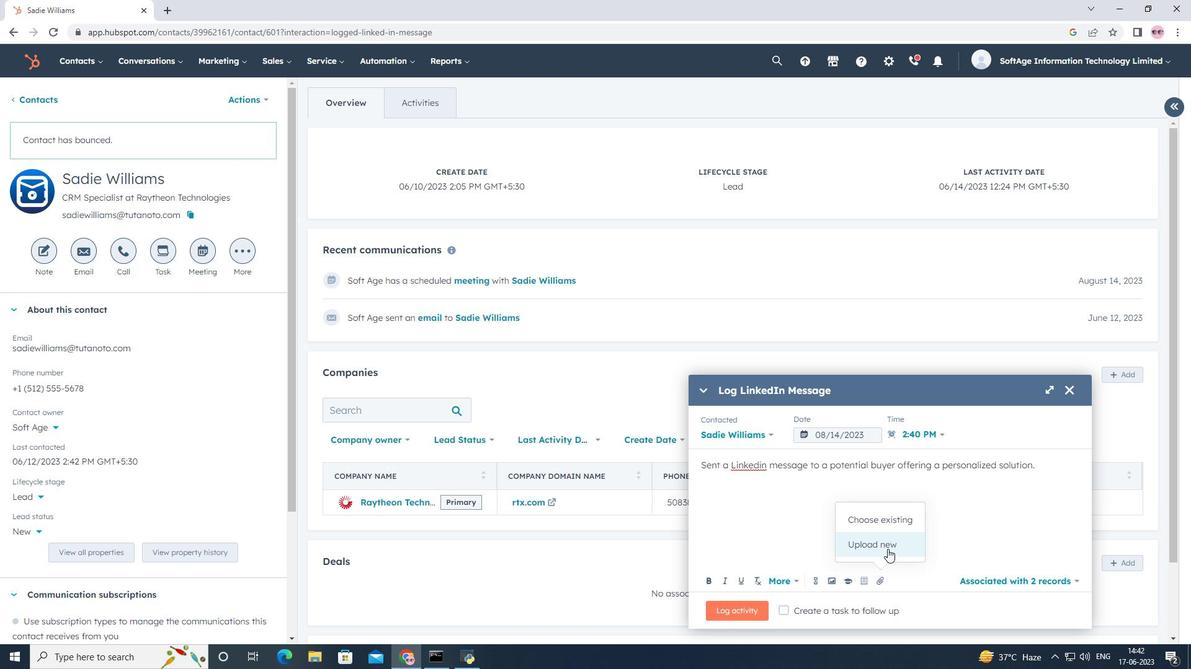
Action: Mouse moved to (229, 103)
Screenshot: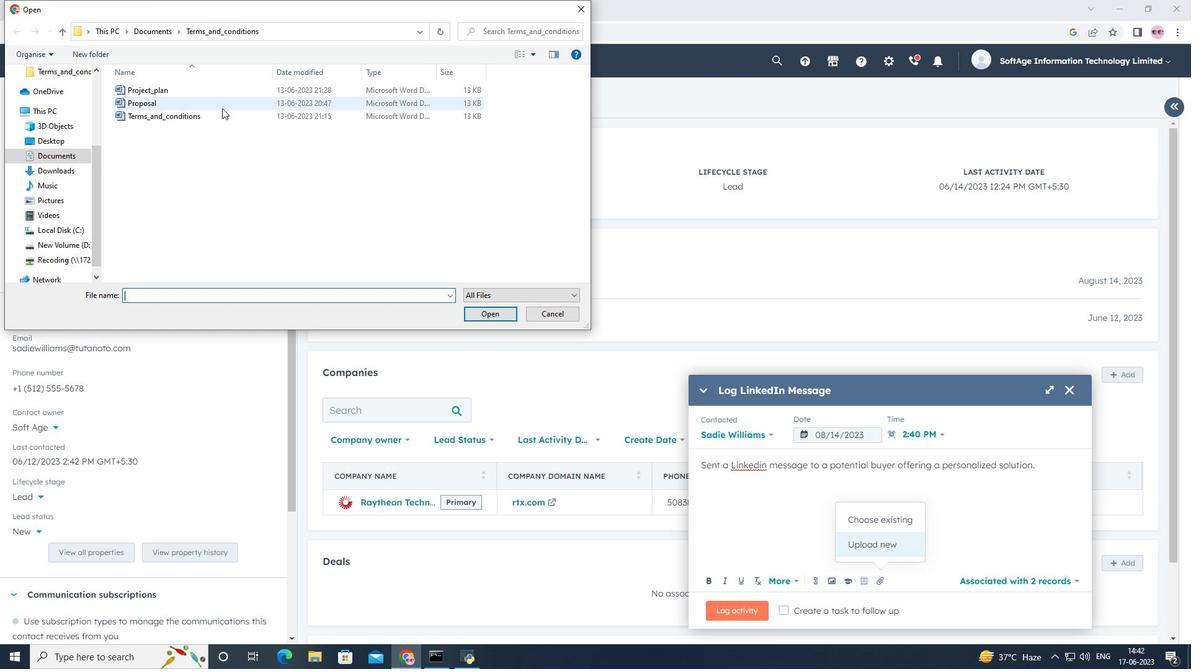 
Action: Mouse pressed left at (229, 103)
Screenshot: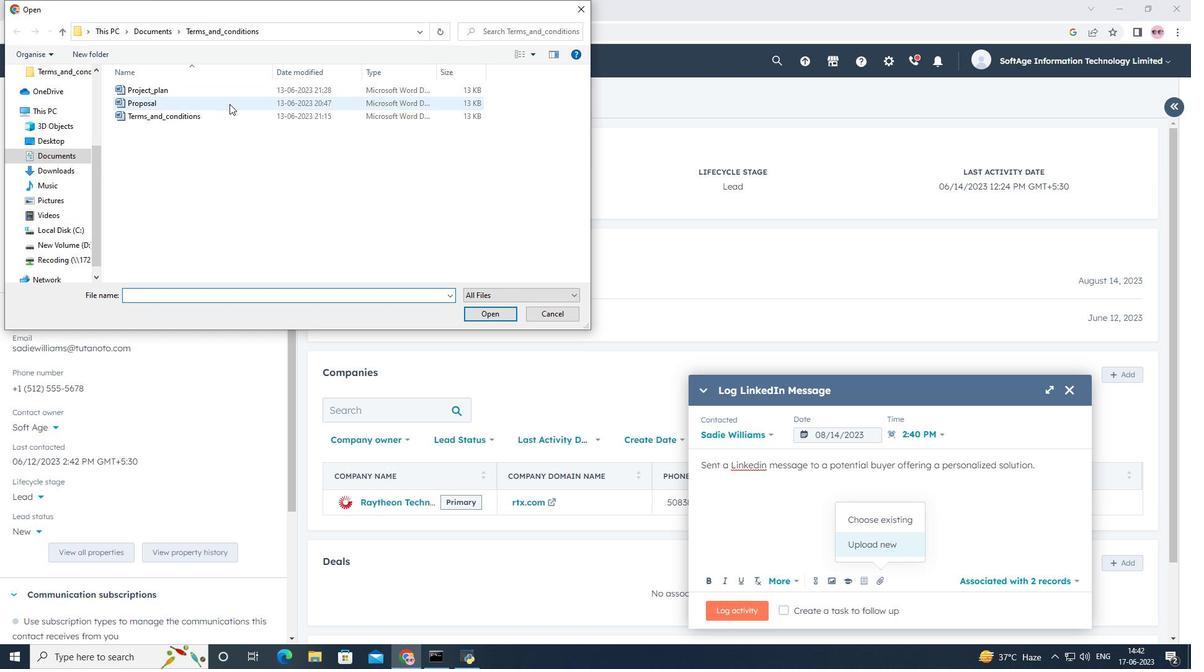 
Action: Mouse moved to (505, 308)
Screenshot: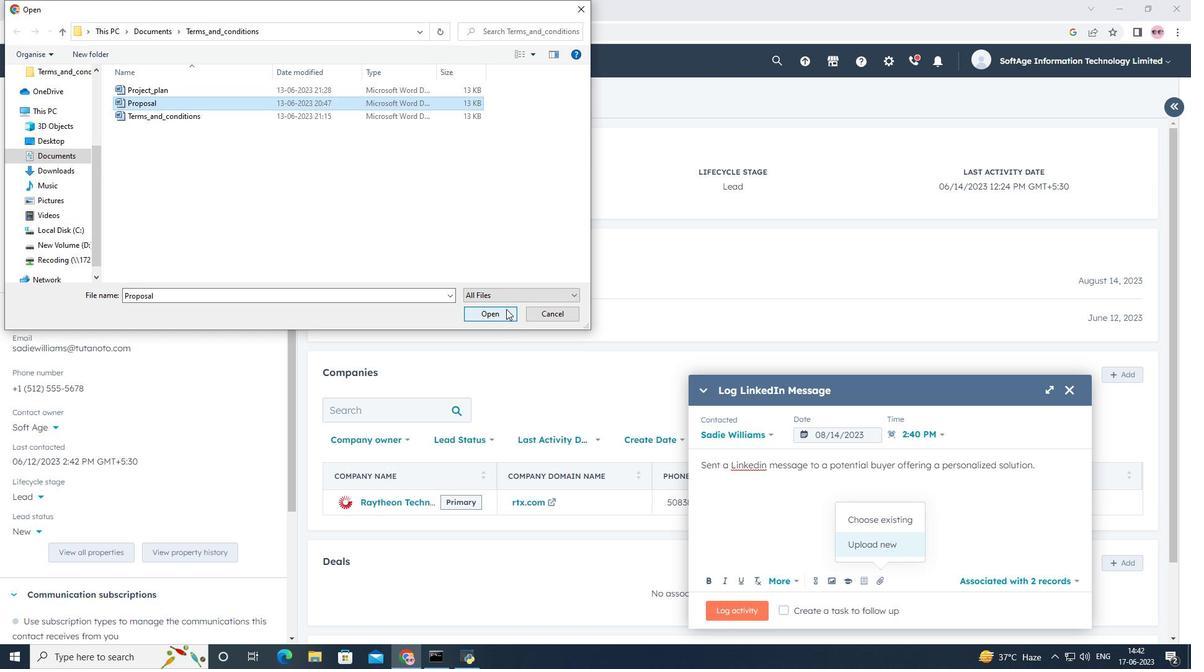 
Action: Mouse pressed left at (505, 308)
Screenshot: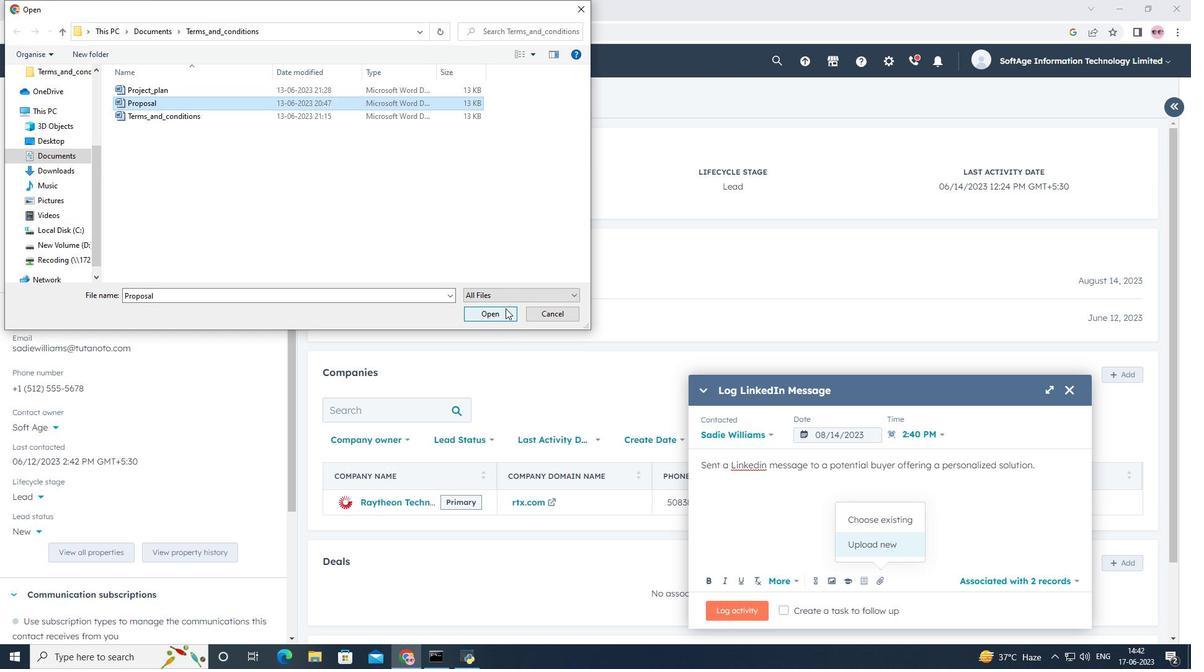 
Action: Mouse moved to (728, 610)
Screenshot: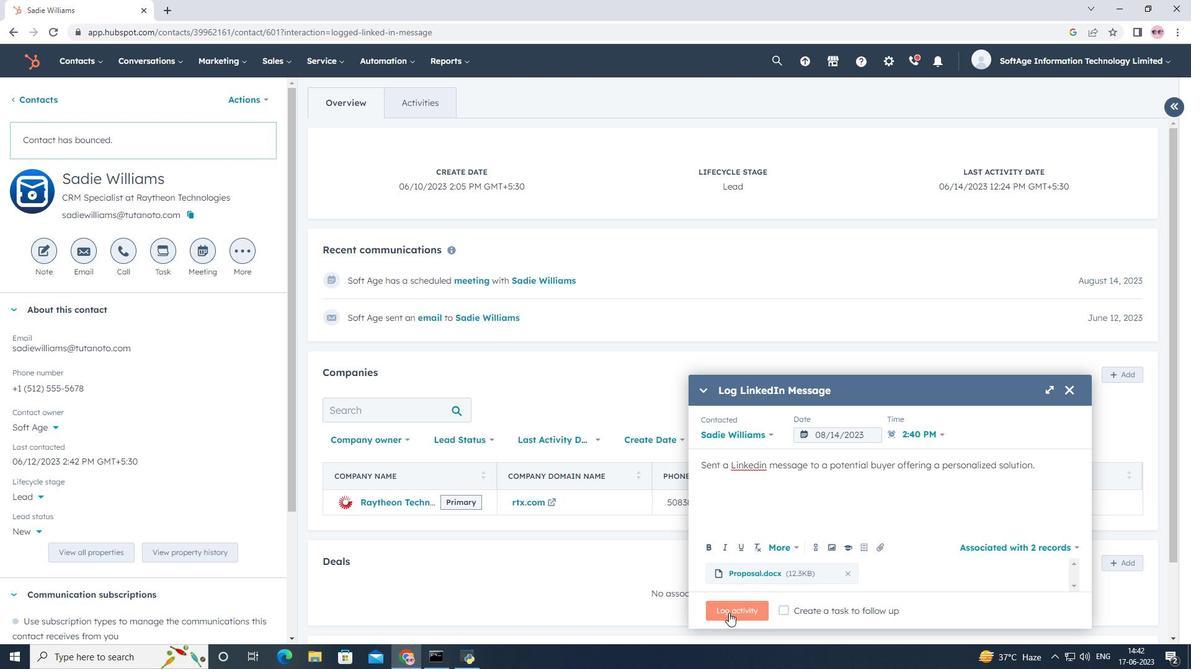 
Action: Mouse pressed left at (728, 610)
Screenshot: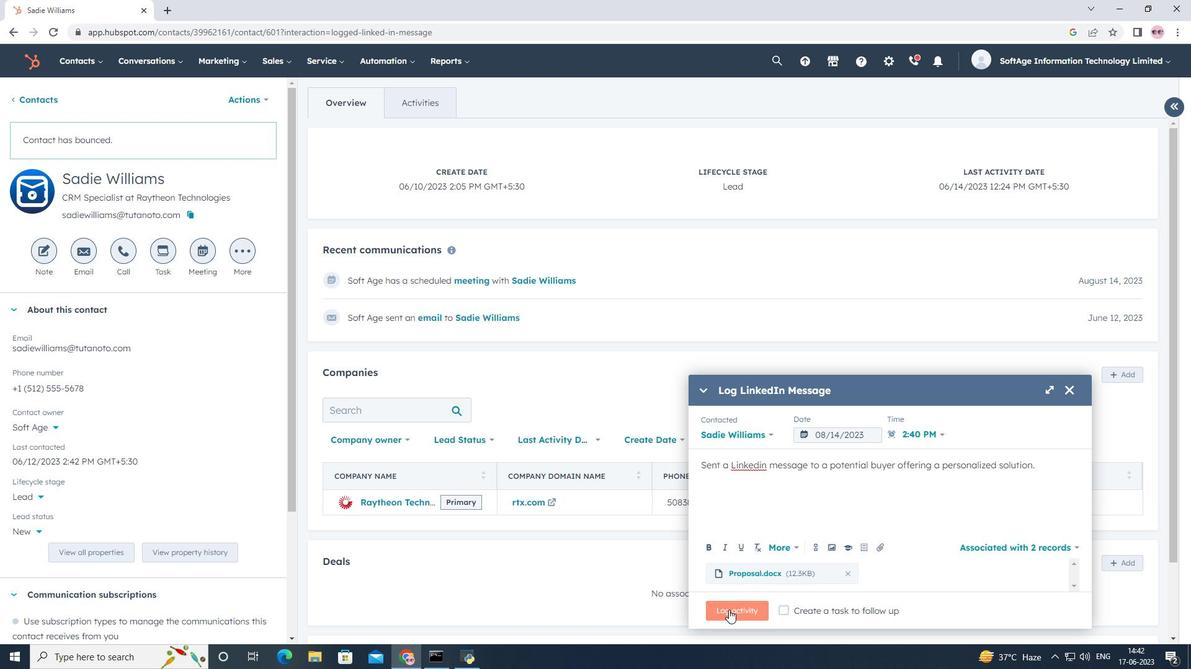 
Action: Mouse moved to (712, 616)
Screenshot: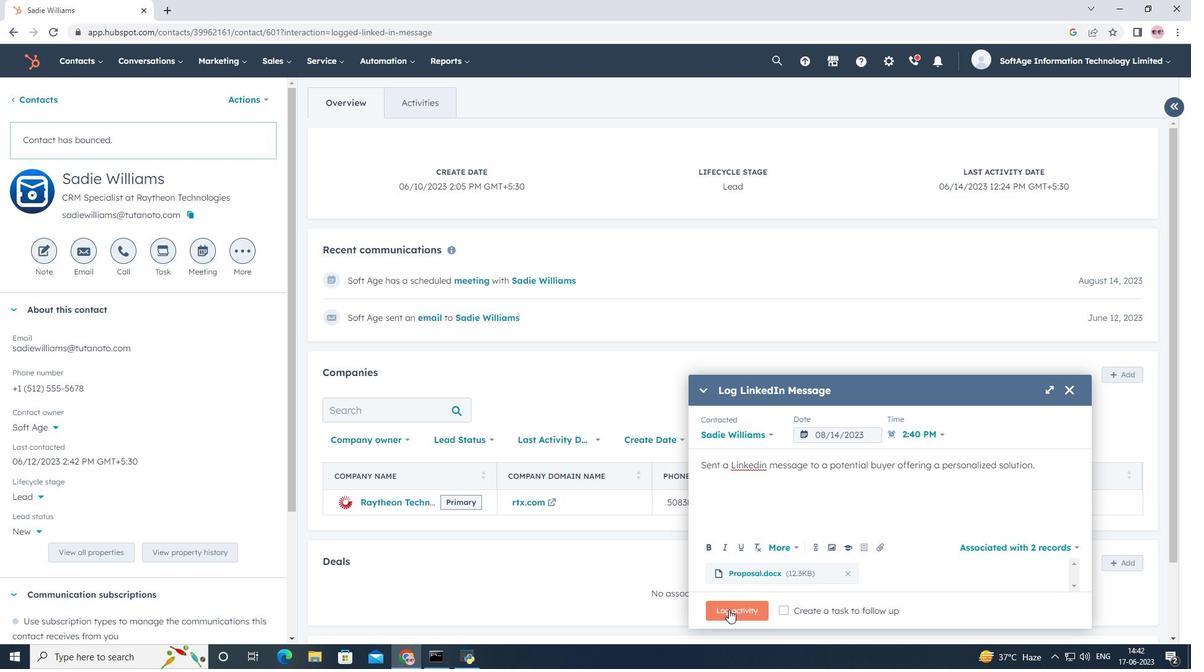 
